 Task: Forward email as attachment with the signature Anthony Hernandez with the subject Networking opportunity from softage.1@softage.net to softage.6@softage.net with the message Can you provide an update on the status of the IT system upgrade project?
Action: Mouse moved to (814, 65)
Screenshot: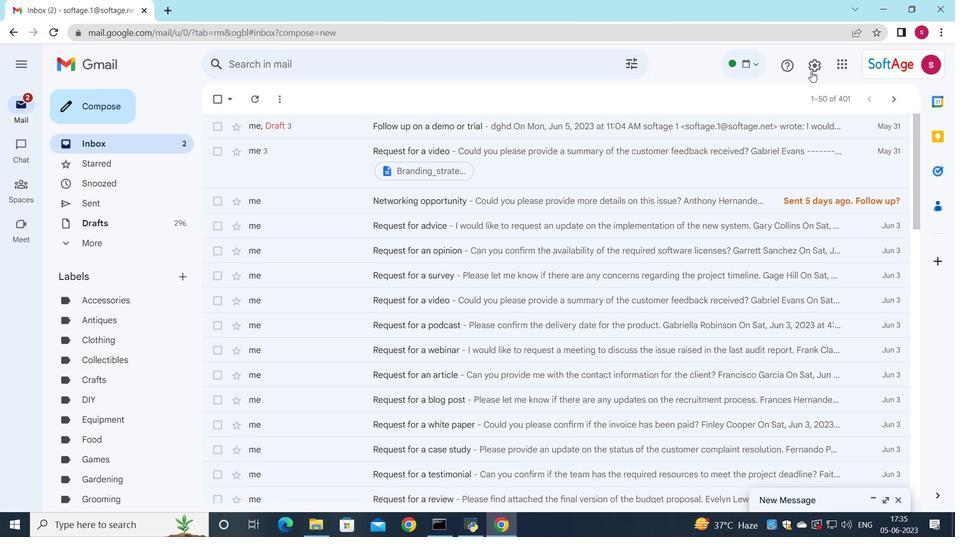 
Action: Mouse pressed left at (814, 65)
Screenshot: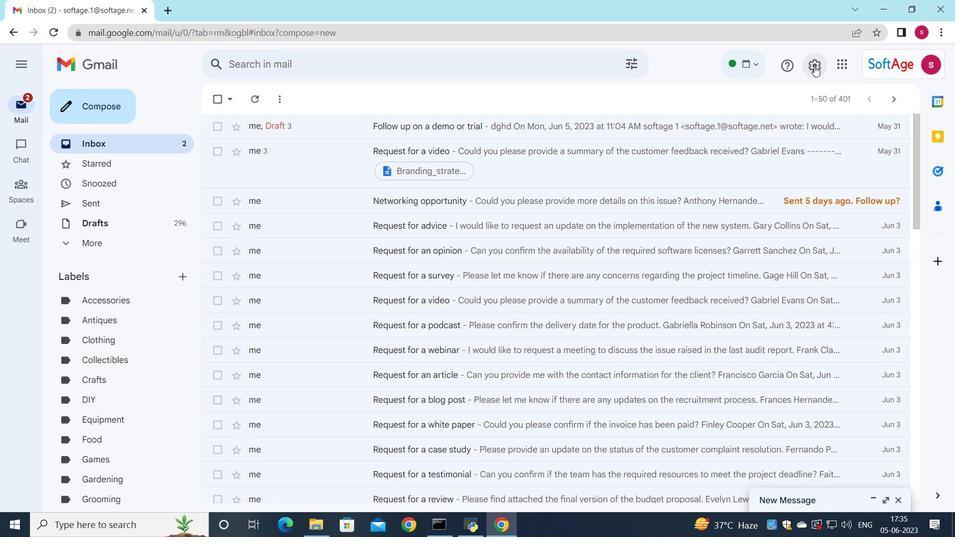 
Action: Mouse moved to (839, 127)
Screenshot: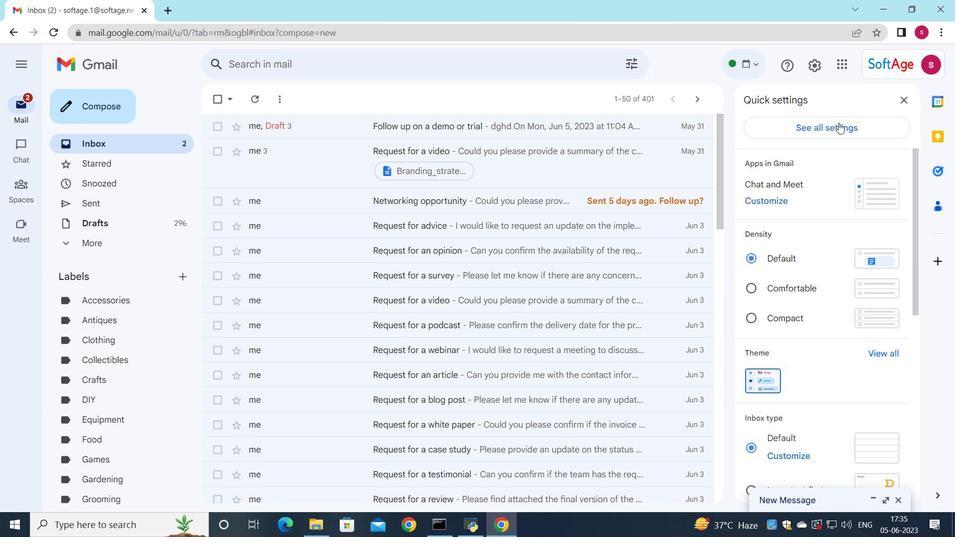 
Action: Mouse pressed left at (839, 127)
Screenshot: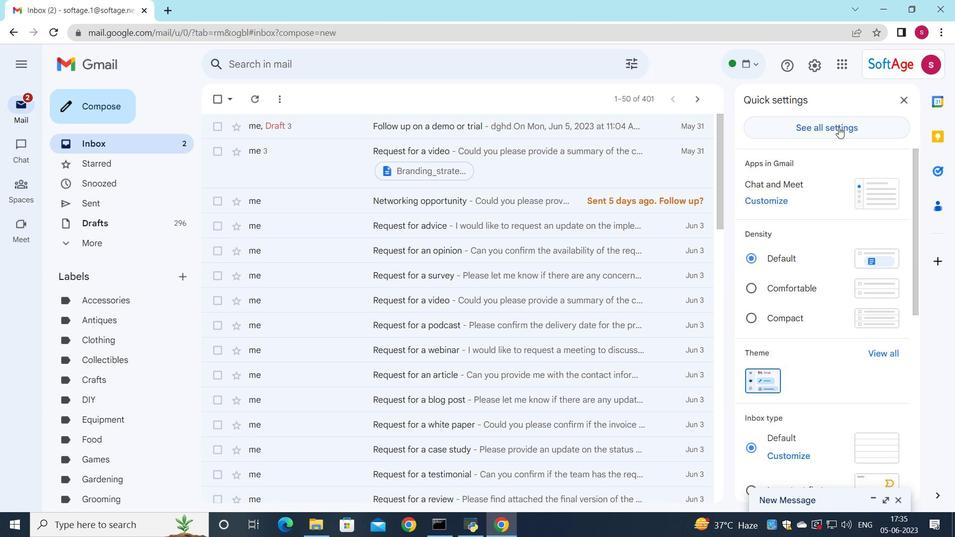 
Action: Mouse moved to (684, 196)
Screenshot: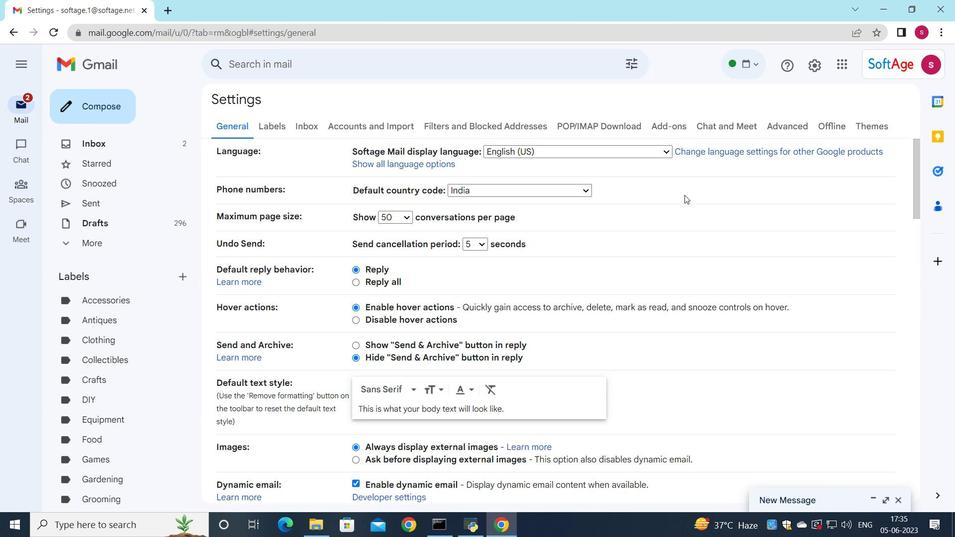 
Action: Mouse scrolled (684, 196) with delta (0, 0)
Screenshot: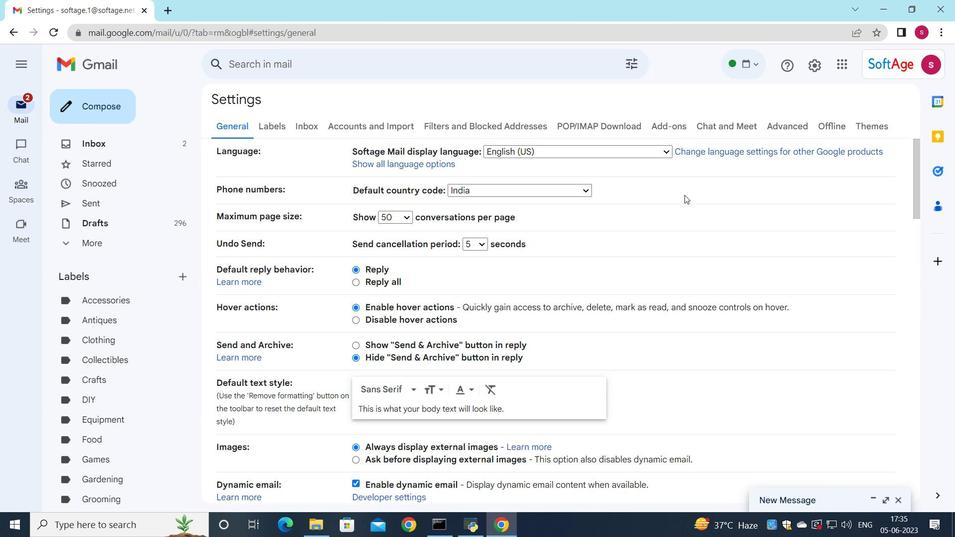 
Action: Mouse moved to (680, 199)
Screenshot: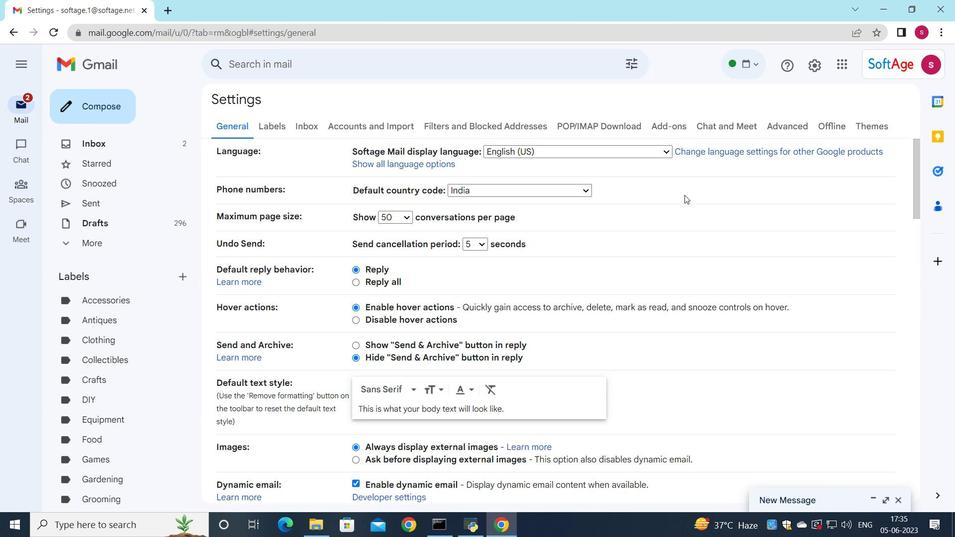 
Action: Mouse scrolled (680, 199) with delta (0, 0)
Screenshot: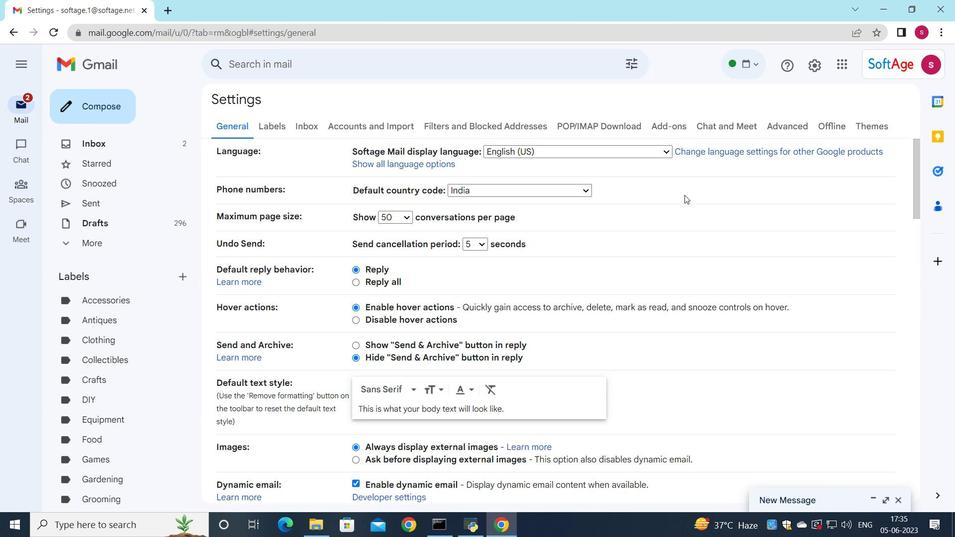
Action: Mouse moved to (677, 202)
Screenshot: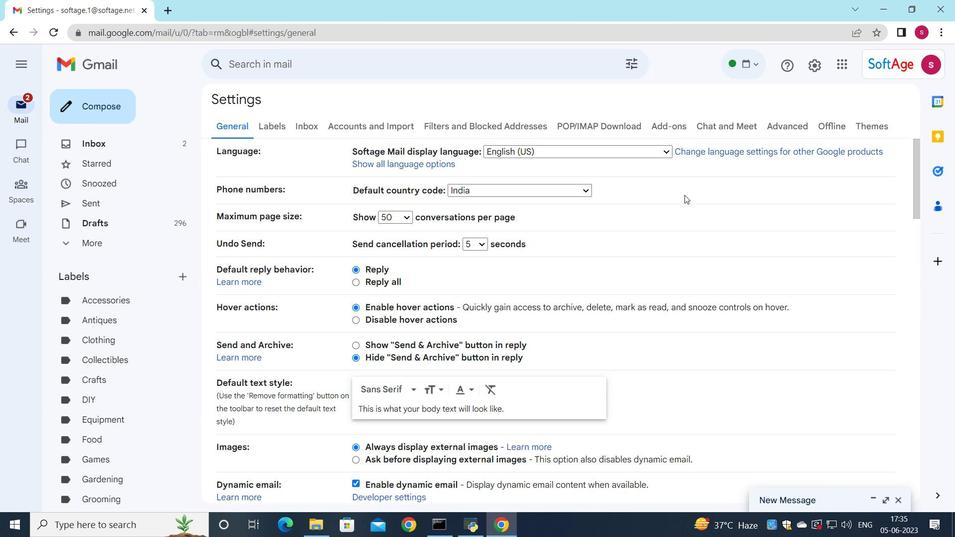 
Action: Mouse scrolled (677, 201) with delta (0, 0)
Screenshot: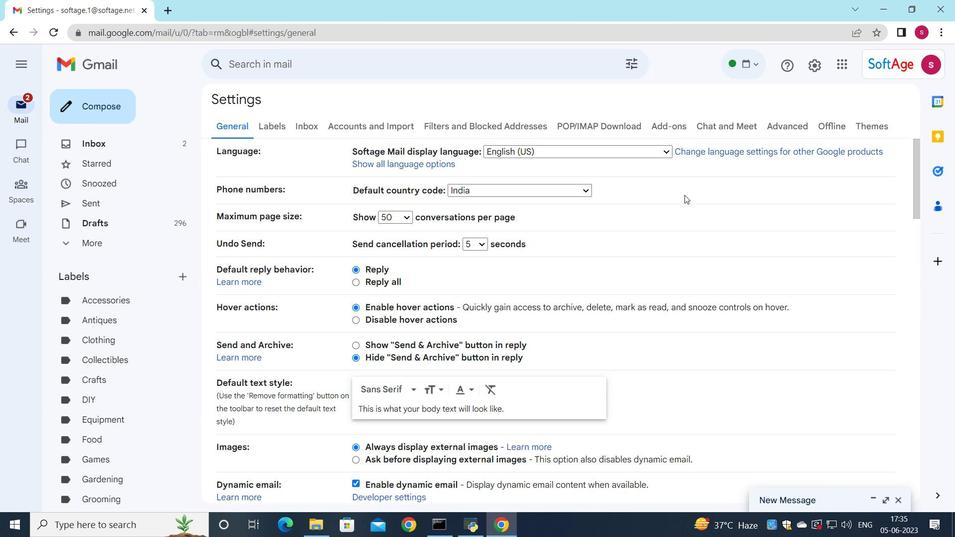 
Action: Mouse moved to (626, 221)
Screenshot: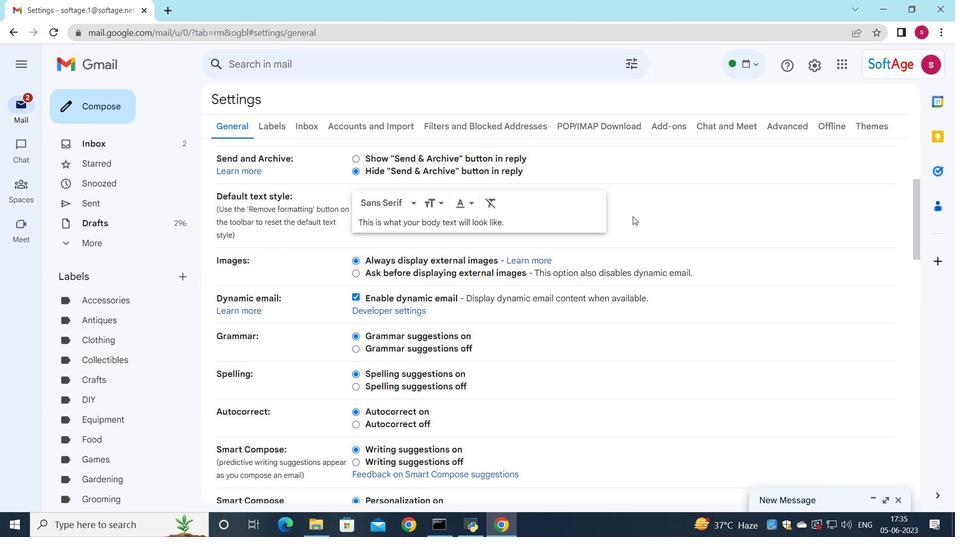 
Action: Mouse scrolled (626, 220) with delta (0, 0)
Screenshot: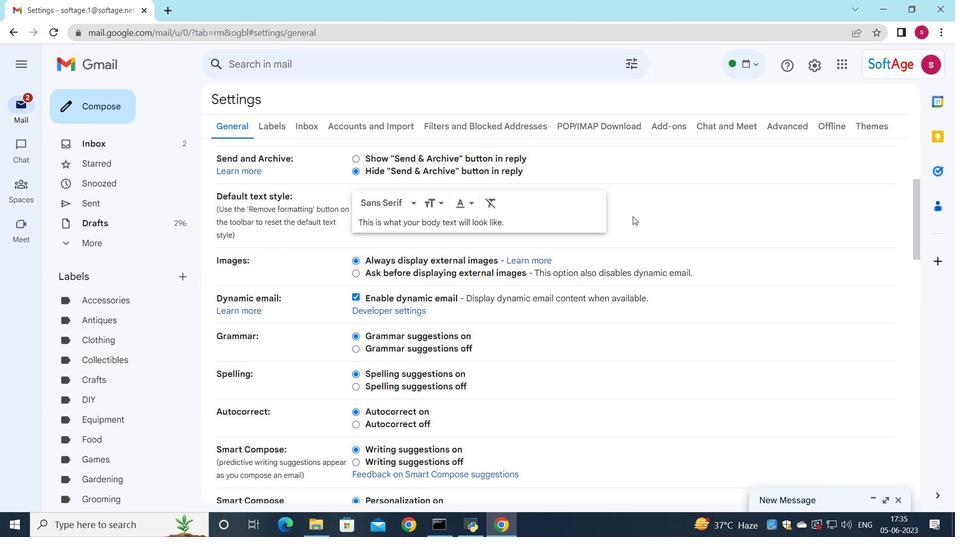 
Action: Mouse scrolled (626, 220) with delta (0, 0)
Screenshot: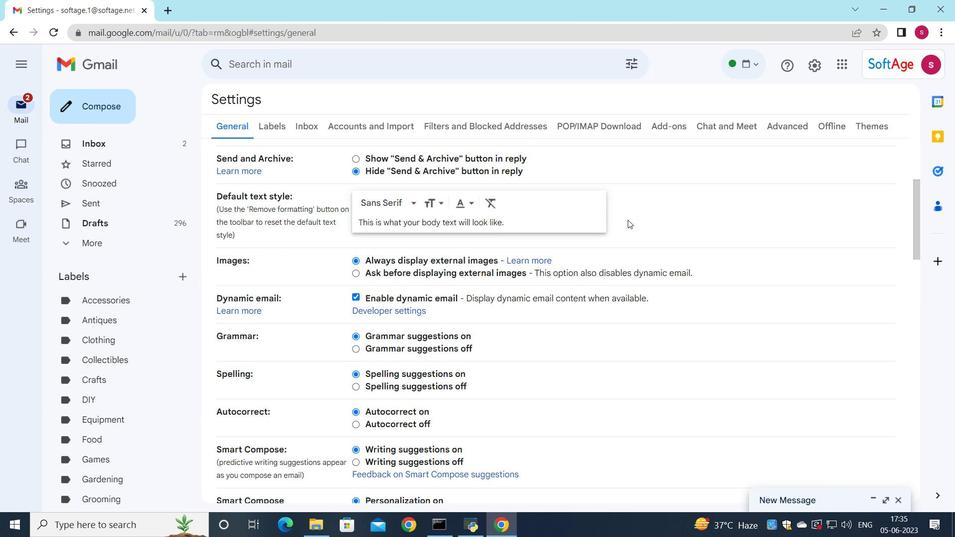 
Action: Mouse scrolled (626, 220) with delta (0, 0)
Screenshot: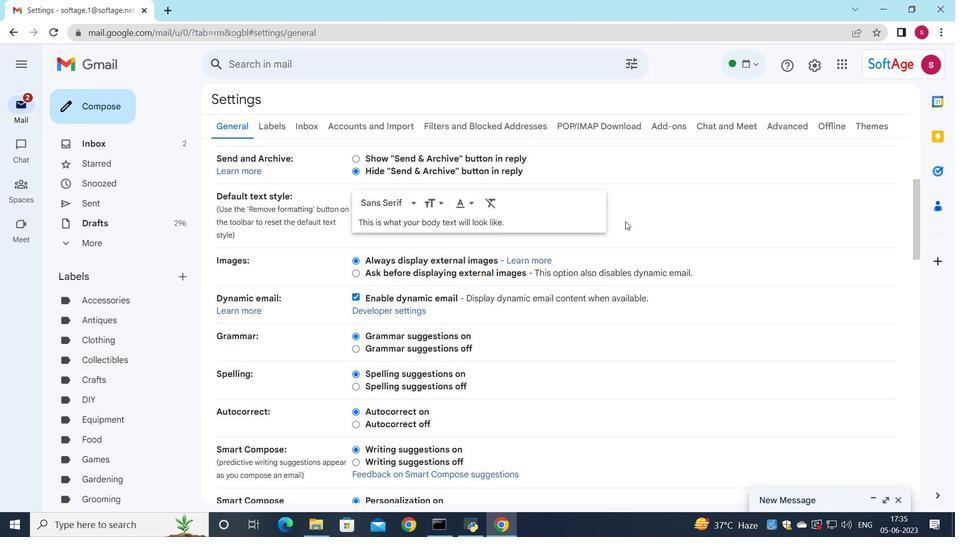 
Action: Mouse scrolled (626, 220) with delta (0, 0)
Screenshot: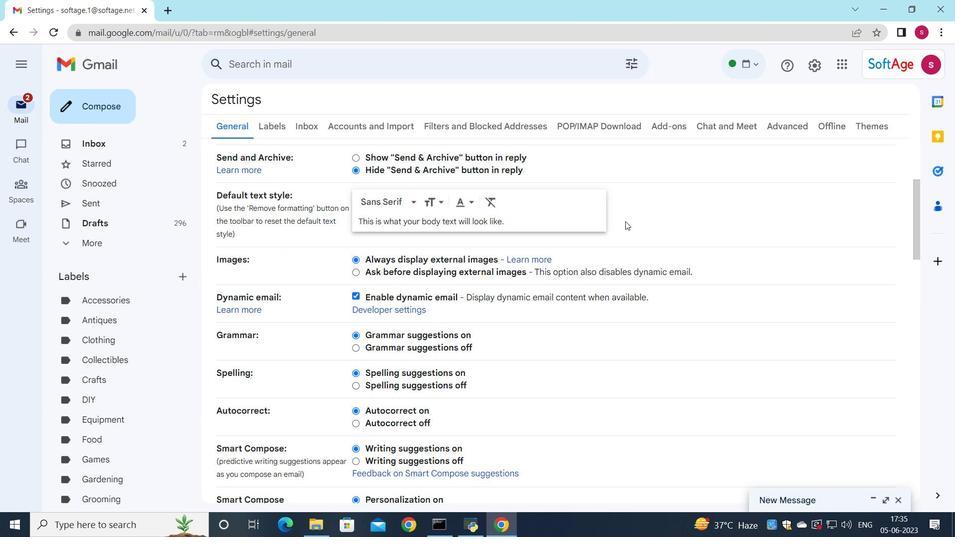 
Action: Mouse moved to (515, 251)
Screenshot: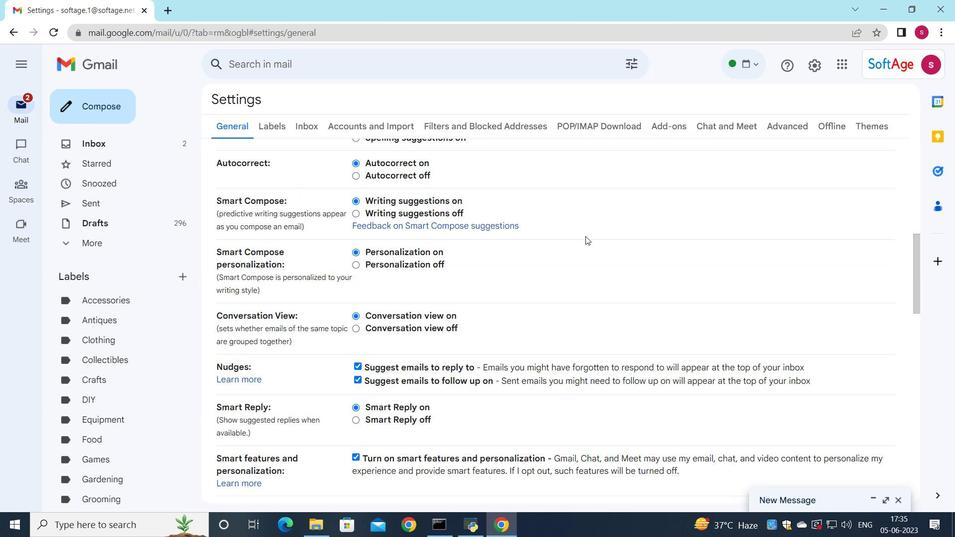 
Action: Mouse scrolled (515, 251) with delta (0, 0)
Screenshot: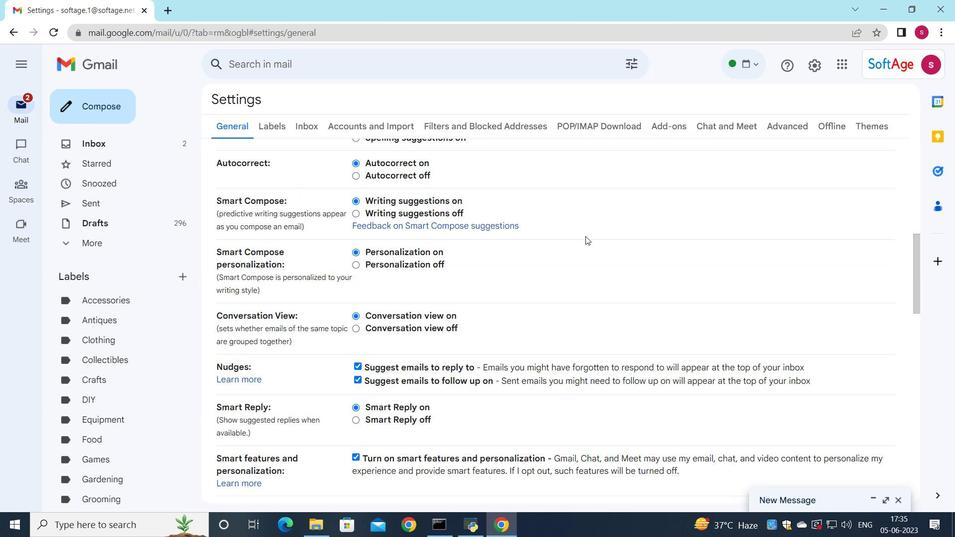 
Action: Mouse moved to (505, 254)
Screenshot: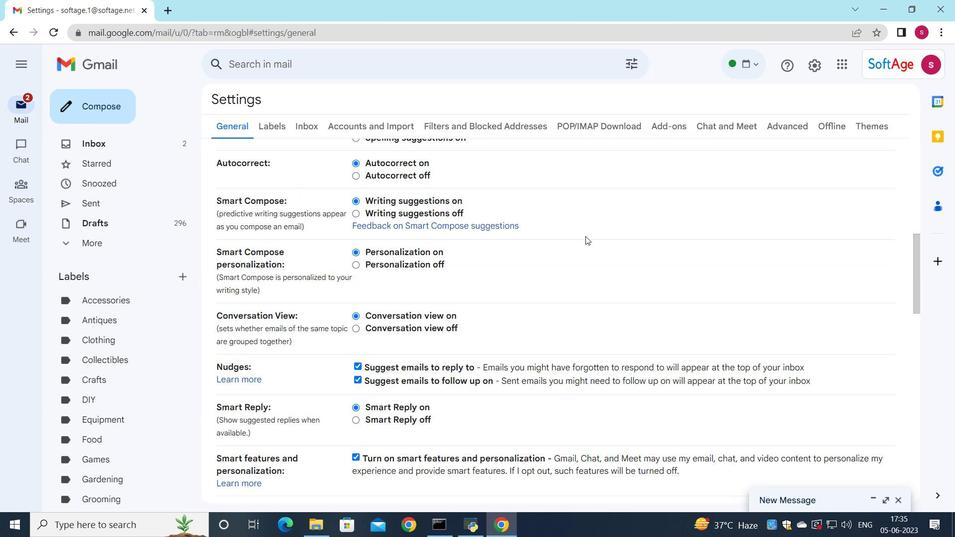 
Action: Mouse scrolled (505, 254) with delta (0, 0)
Screenshot: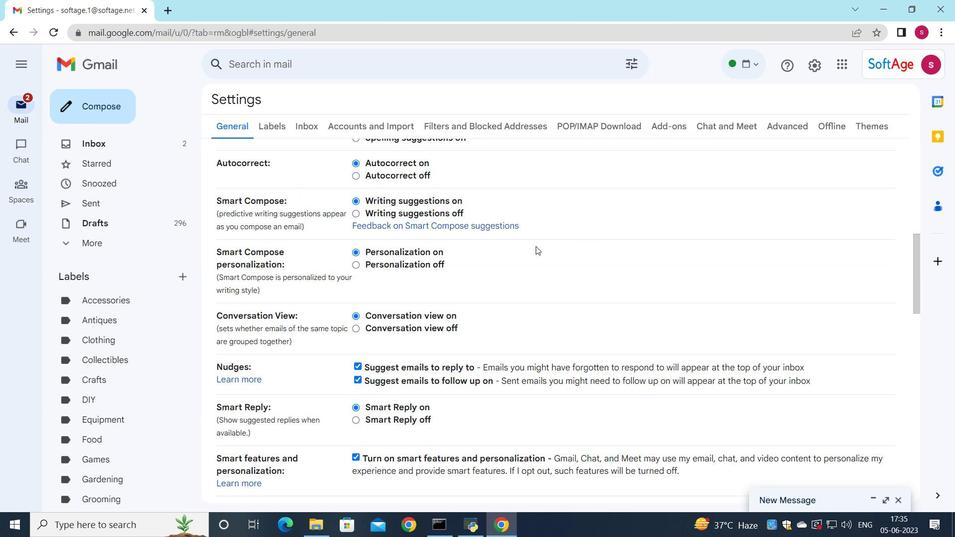 
Action: Mouse moved to (503, 254)
Screenshot: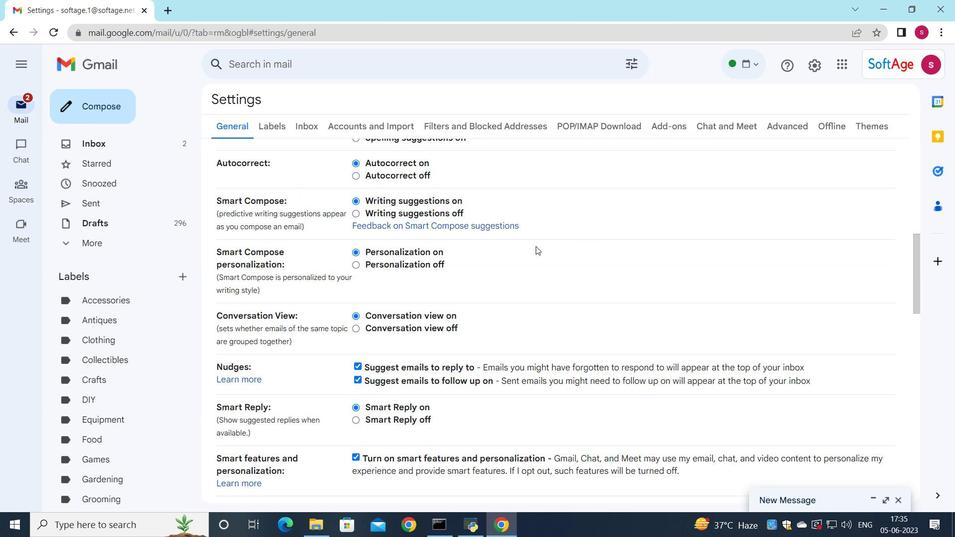 
Action: Mouse scrolled (503, 254) with delta (0, 0)
Screenshot: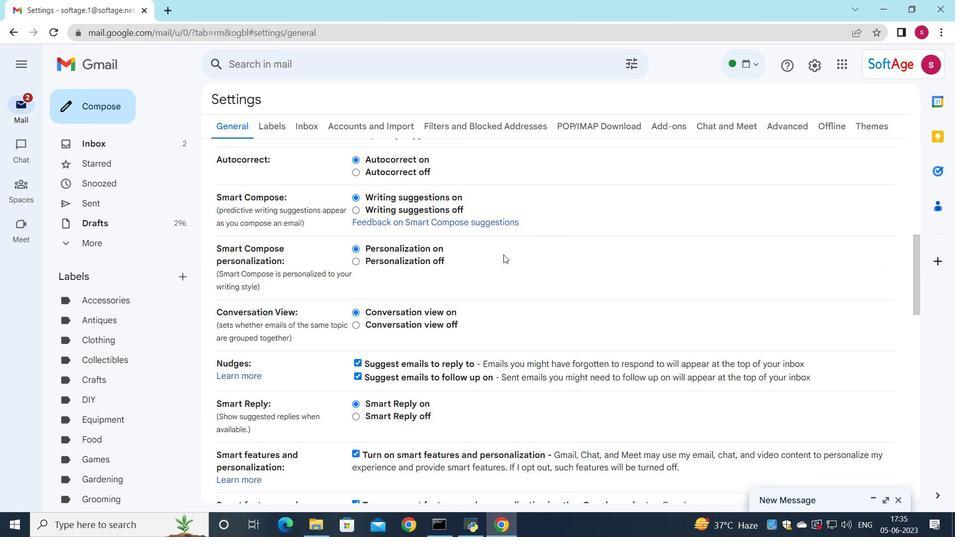 
Action: Mouse scrolled (503, 254) with delta (0, 0)
Screenshot: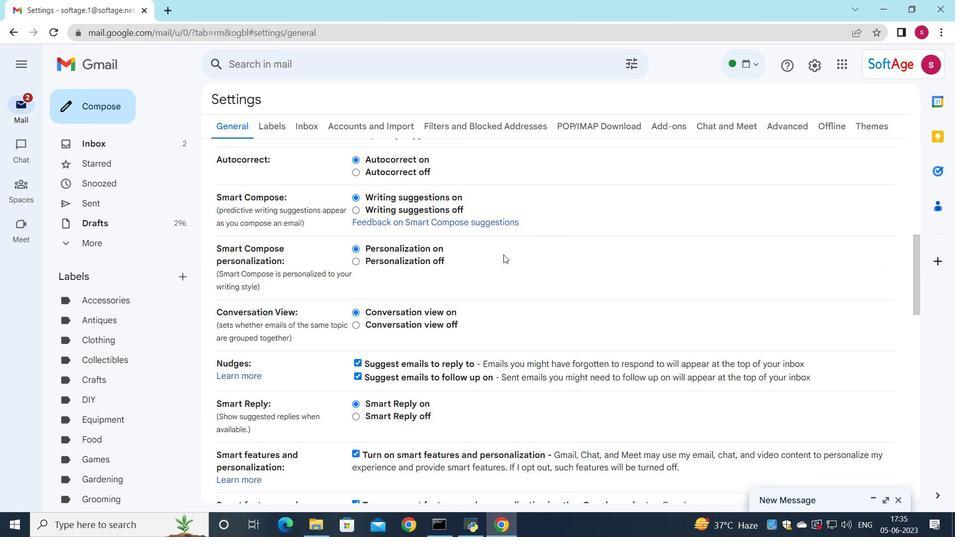 
Action: Mouse scrolled (503, 254) with delta (0, 0)
Screenshot: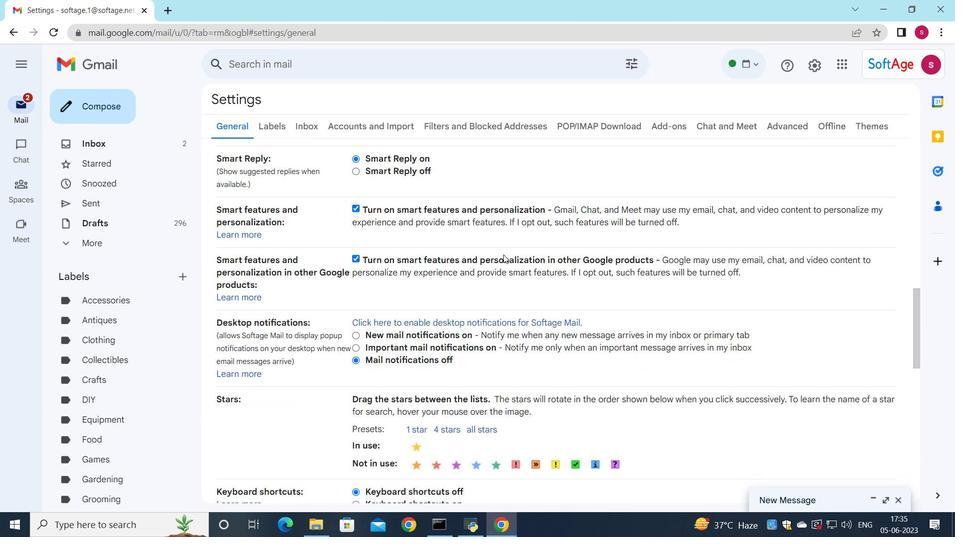 
Action: Mouse scrolled (503, 254) with delta (0, 0)
Screenshot: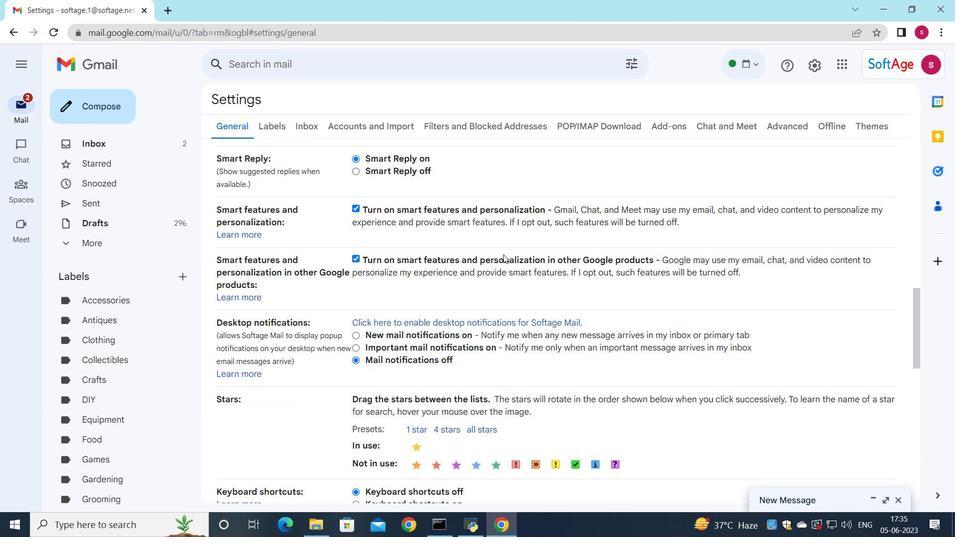 
Action: Mouse scrolled (503, 254) with delta (0, 0)
Screenshot: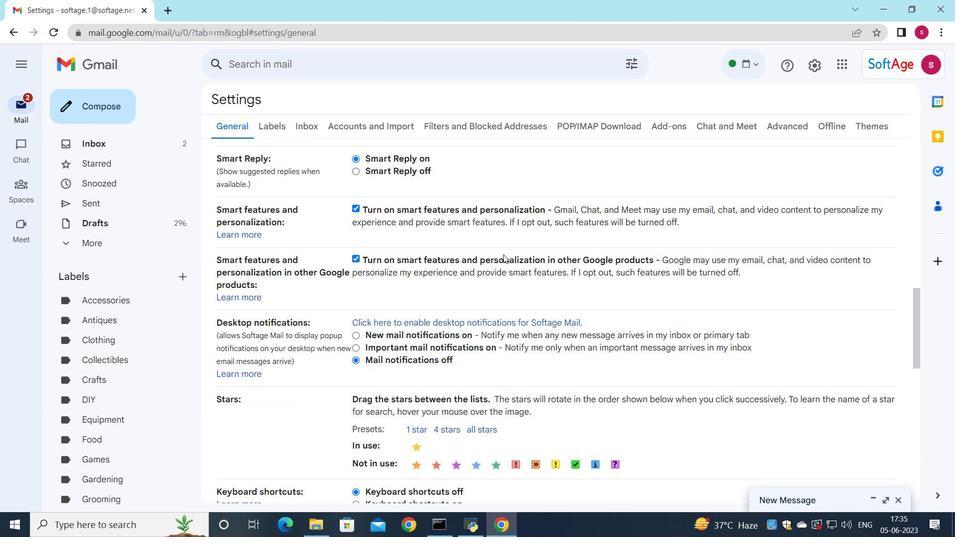 
Action: Mouse scrolled (503, 254) with delta (0, 0)
Screenshot: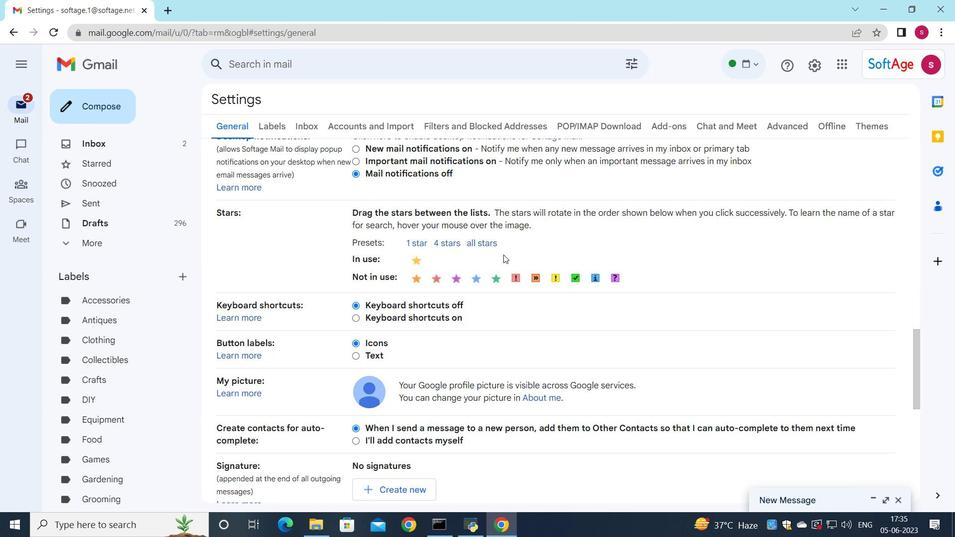 
Action: Mouse scrolled (503, 254) with delta (0, 0)
Screenshot: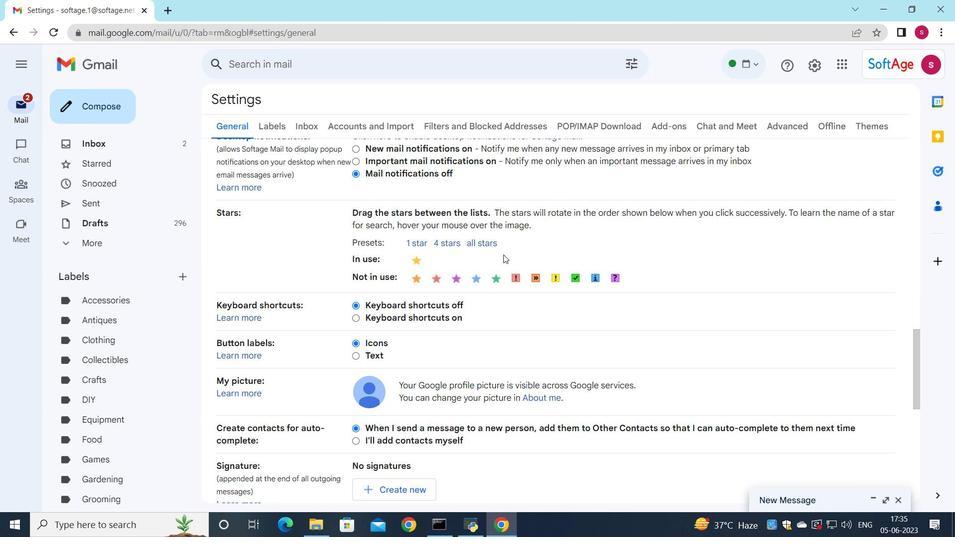 
Action: Mouse scrolled (503, 254) with delta (0, 0)
Screenshot: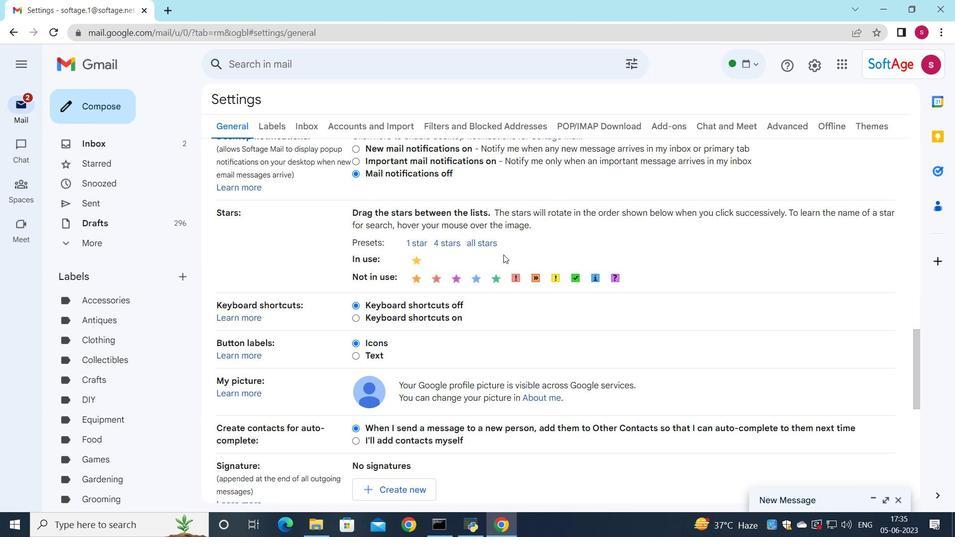 
Action: Mouse moved to (384, 306)
Screenshot: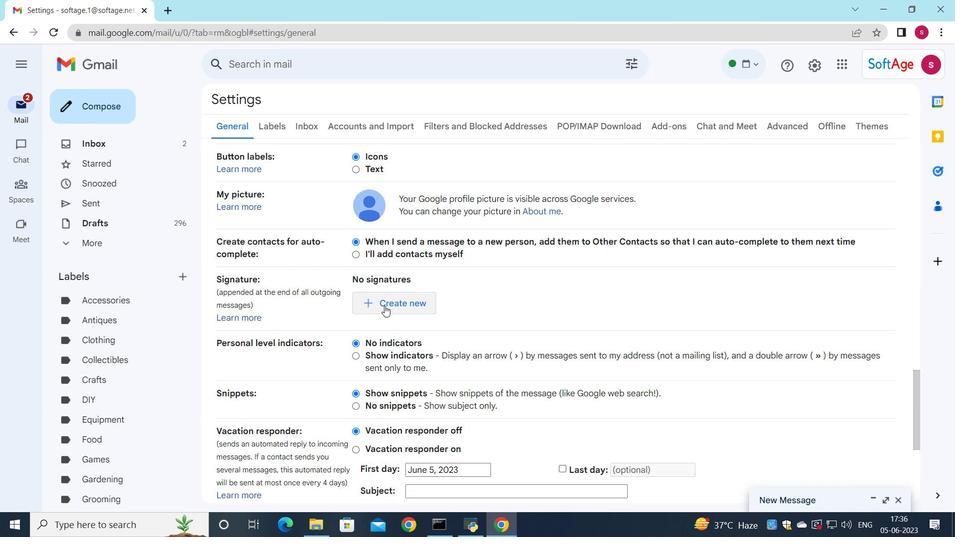 
Action: Mouse pressed left at (384, 306)
Screenshot: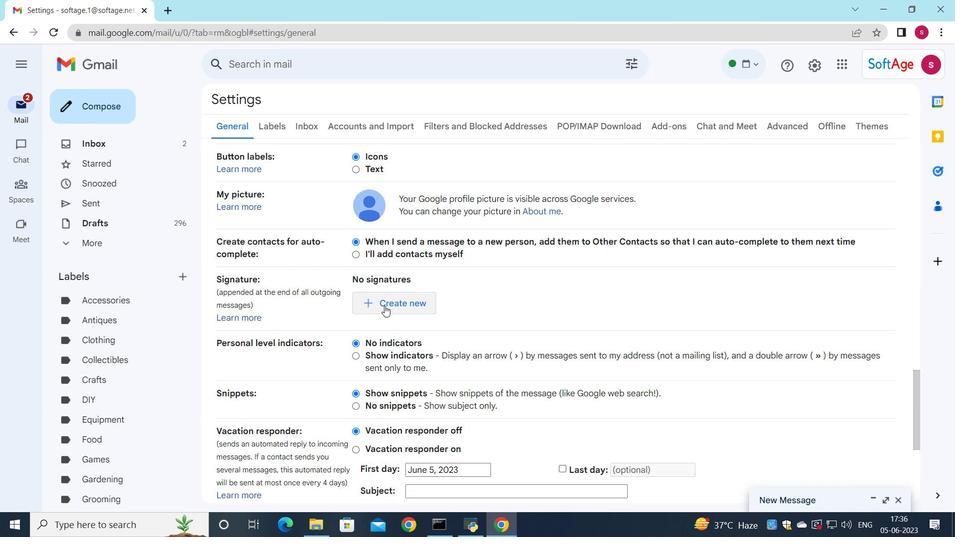 
Action: Mouse moved to (490, 232)
Screenshot: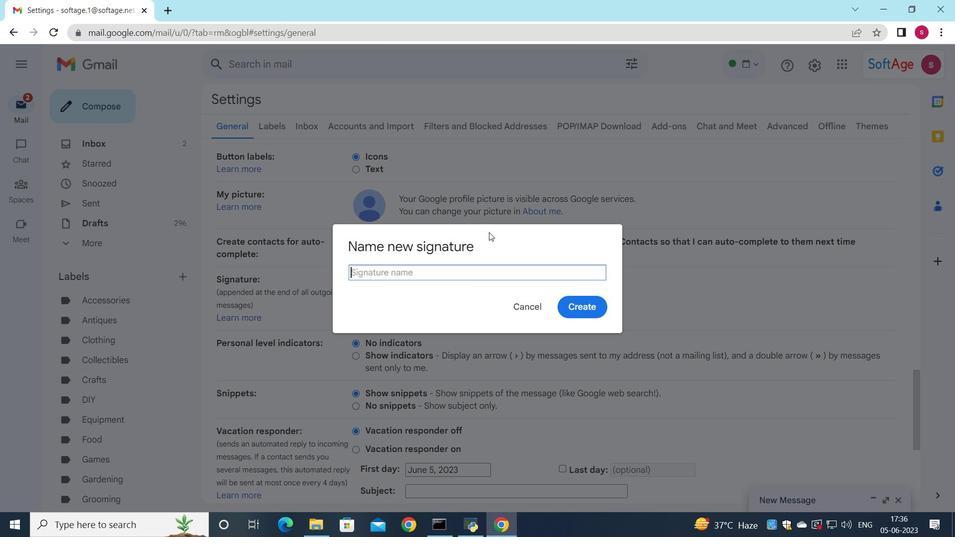 
Action: Key pressed <Key.shift>Anthony<Key.space><Key.shift>Hernandez
Screenshot: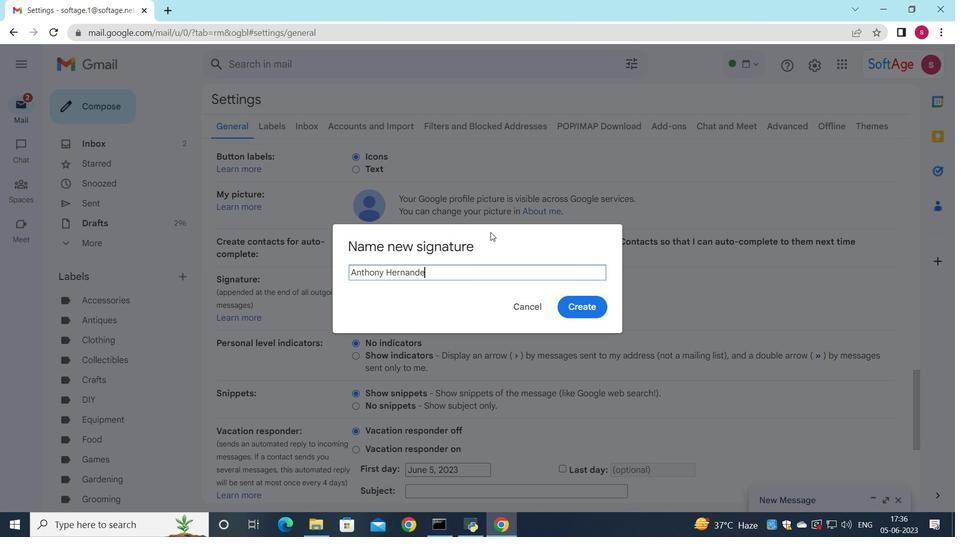 
Action: Mouse moved to (589, 303)
Screenshot: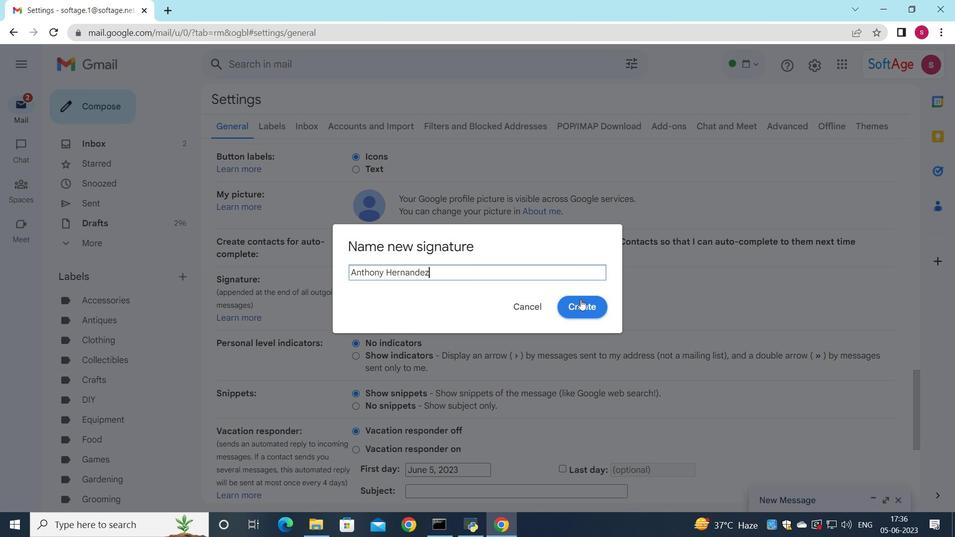 
Action: Mouse pressed left at (589, 303)
Screenshot: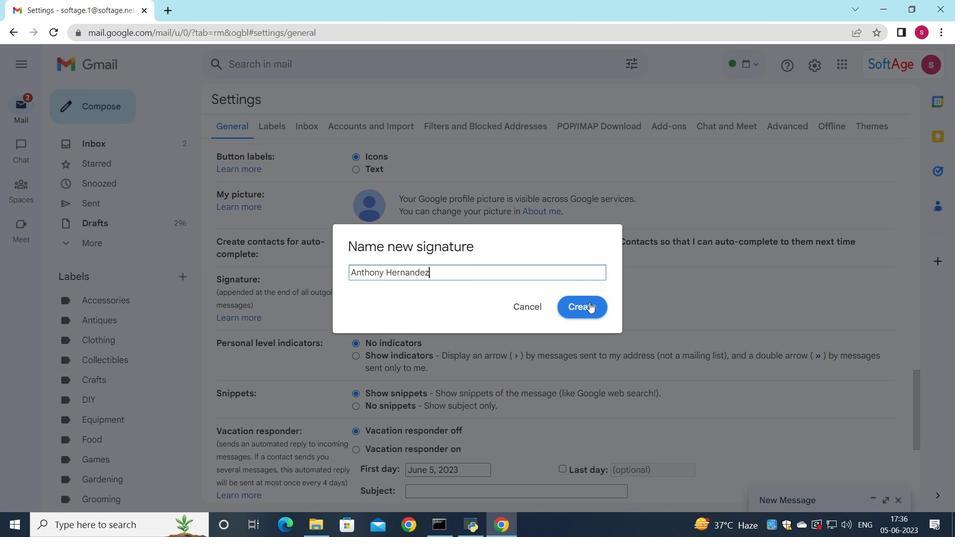 
Action: Mouse moved to (548, 303)
Screenshot: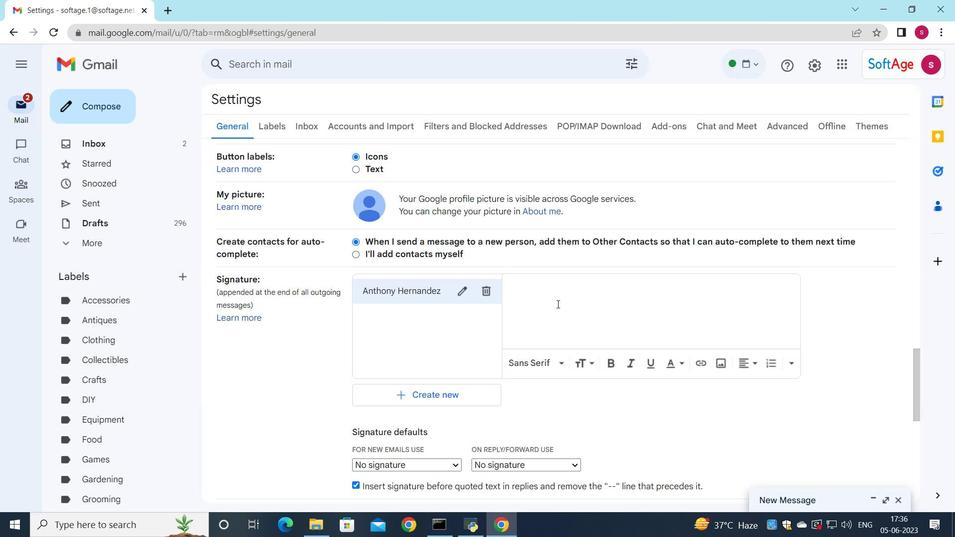 
Action: Mouse pressed left at (548, 303)
Screenshot: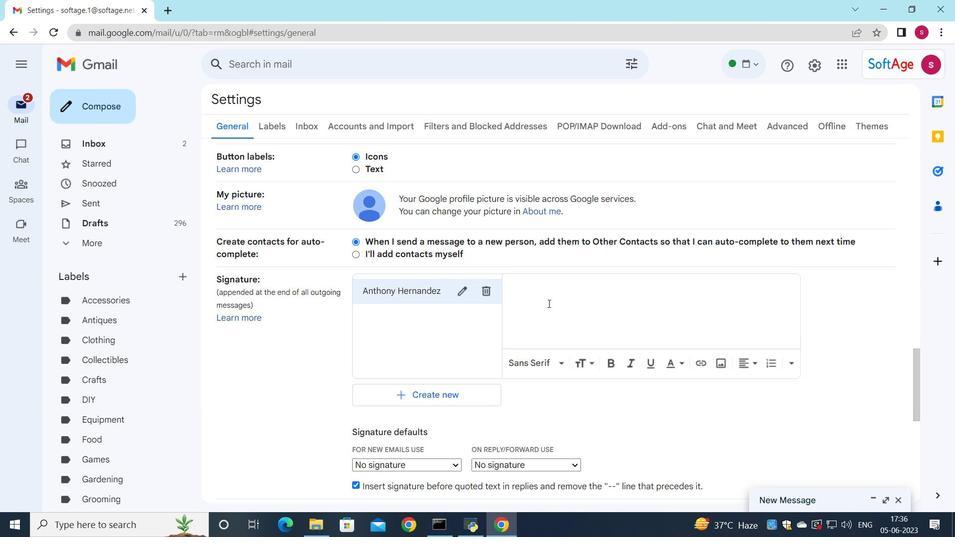 
Action: Key pressed <Key.shift>Anthony<Key.space><Key.shift>Hernandez
Screenshot: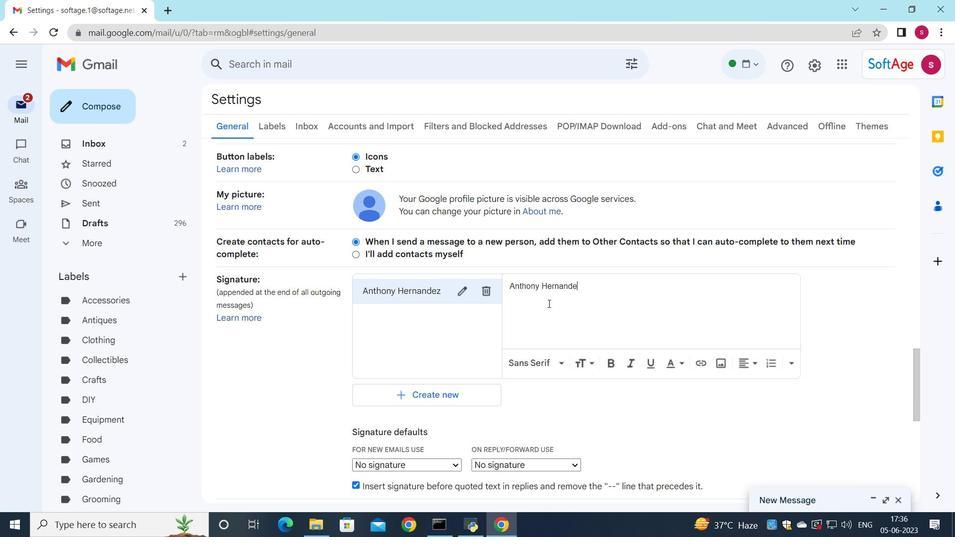 
Action: Mouse moved to (456, 463)
Screenshot: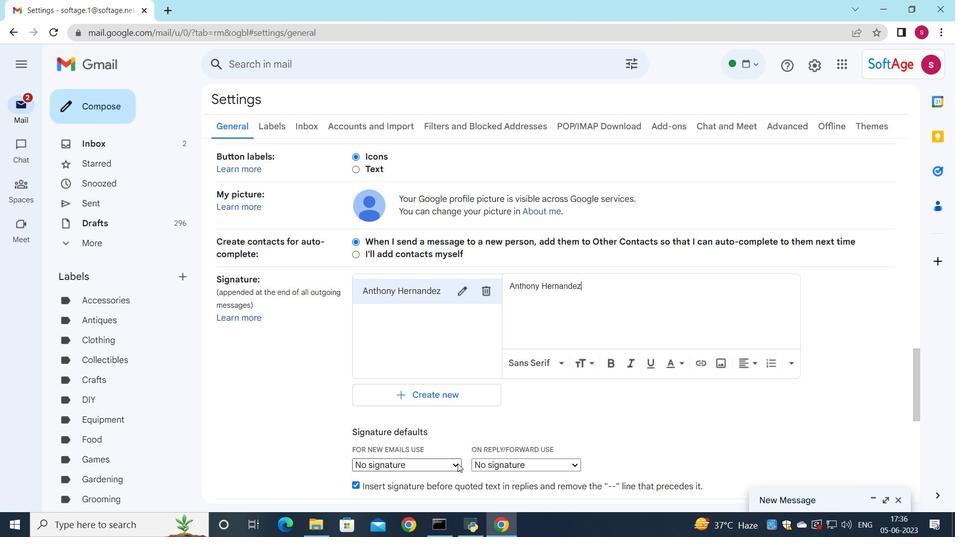 
Action: Mouse pressed left at (456, 463)
Screenshot: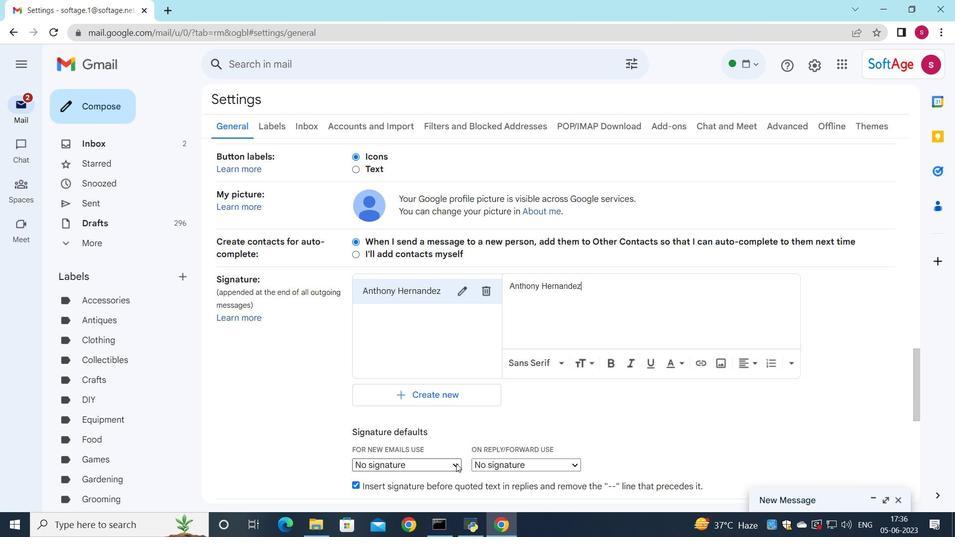 
Action: Mouse moved to (416, 492)
Screenshot: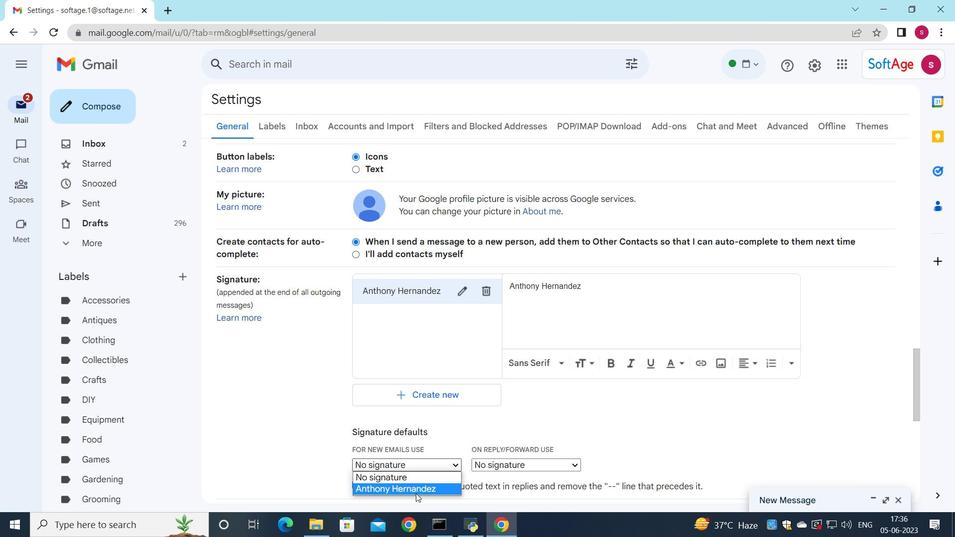 
Action: Mouse pressed left at (416, 492)
Screenshot: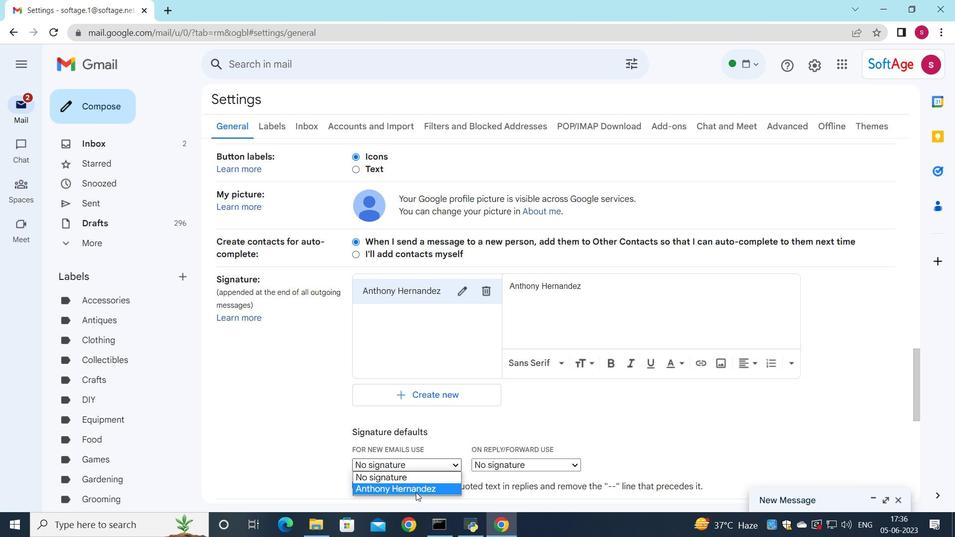 
Action: Mouse moved to (504, 451)
Screenshot: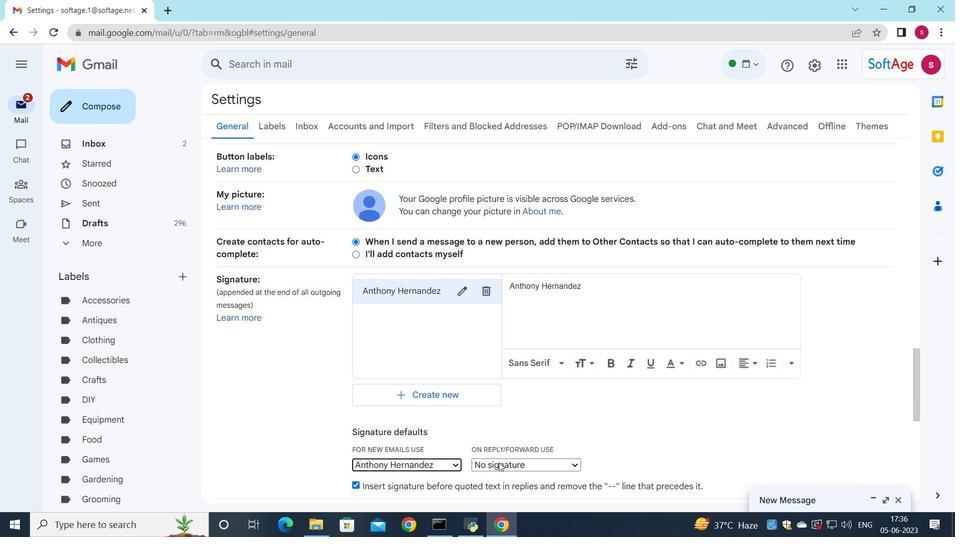 
Action: Mouse pressed left at (504, 451)
Screenshot: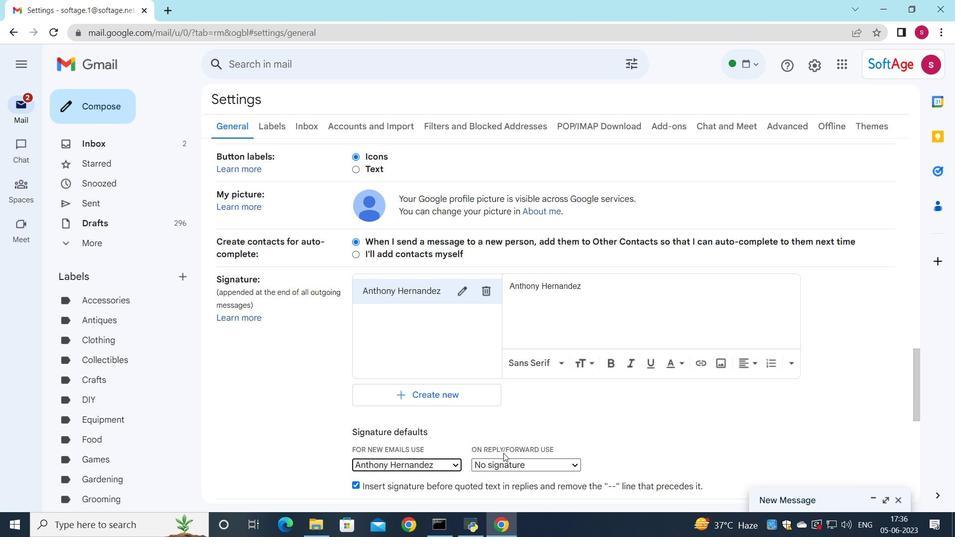 
Action: Mouse moved to (505, 466)
Screenshot: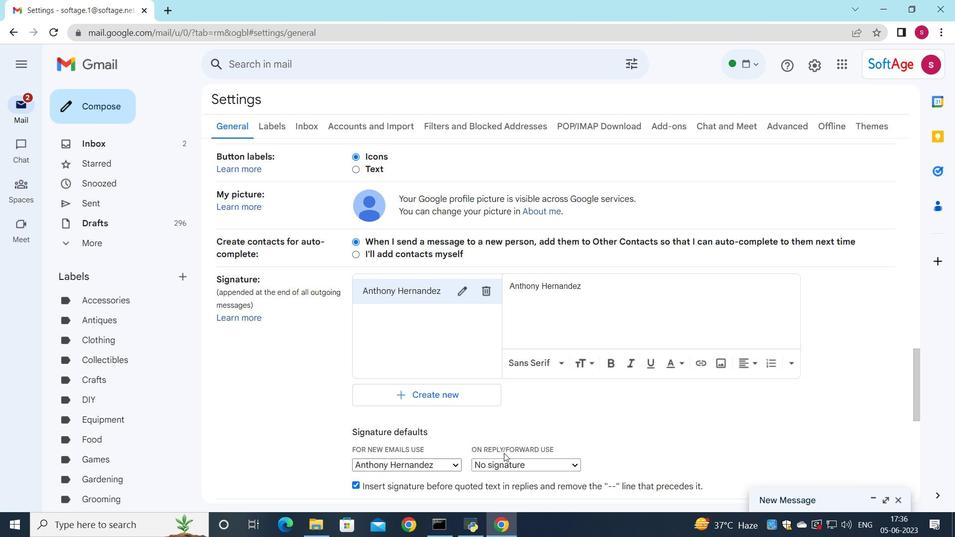
Action: Mouse pressed left at (505, 466)
Screenshot: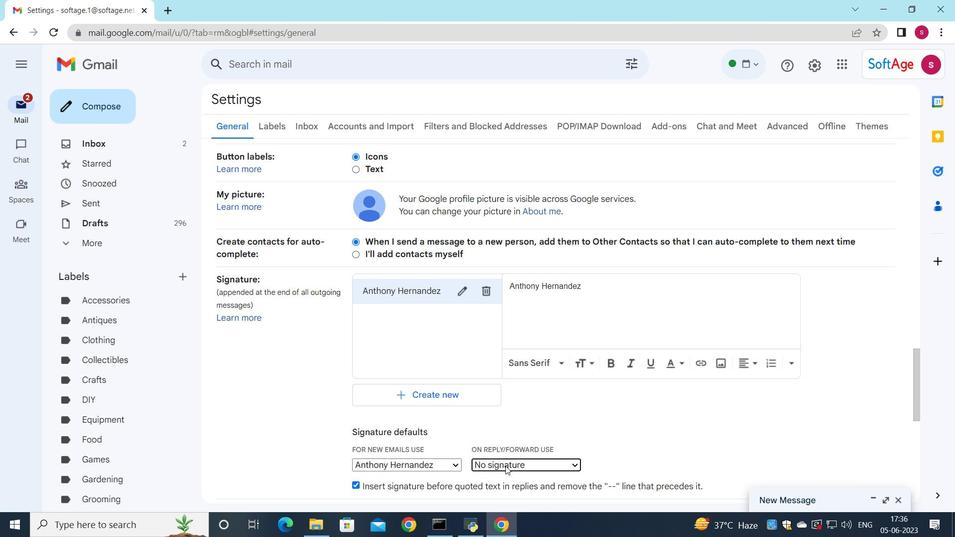 
Action: Mouse moved to (506, 485)
Screenshot: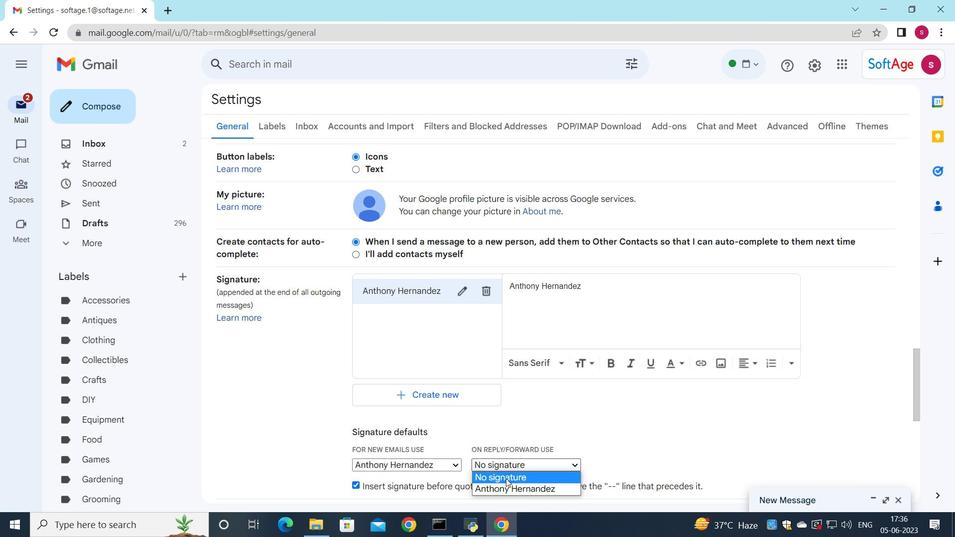 
Action: Mouse pressed left at (506, 485)
Screenshot: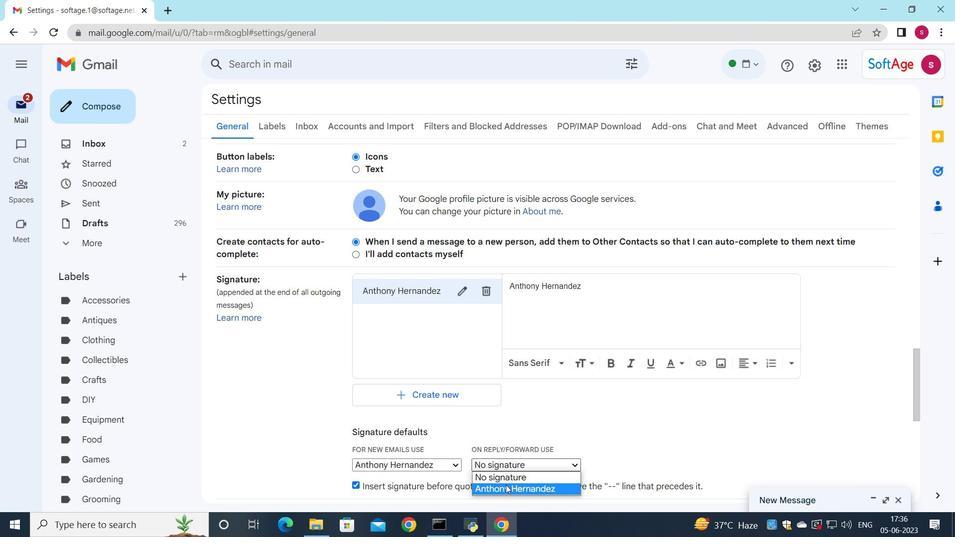 
Action: Mouse moved to (465, 428)
Screenshot: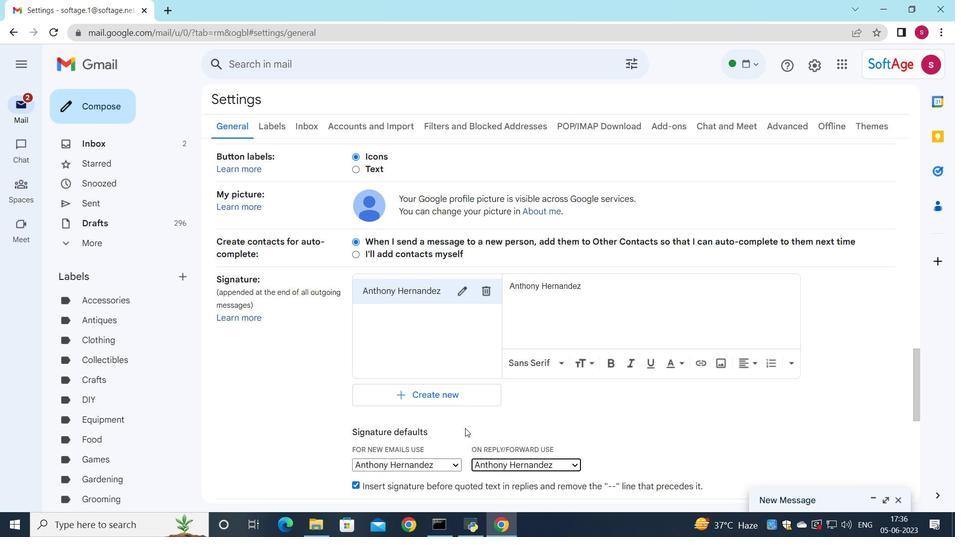 
Action: Mouse scrolled (465, 427) with delta (0, 0)
Screenshot: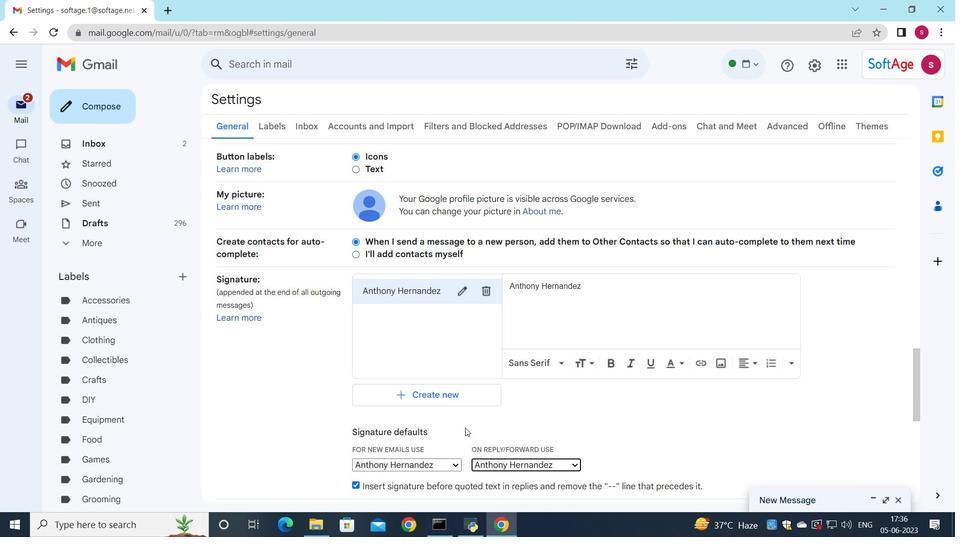 
Action: Mouse scrolled (465, 427) with delta (0, 0)
Screenshot: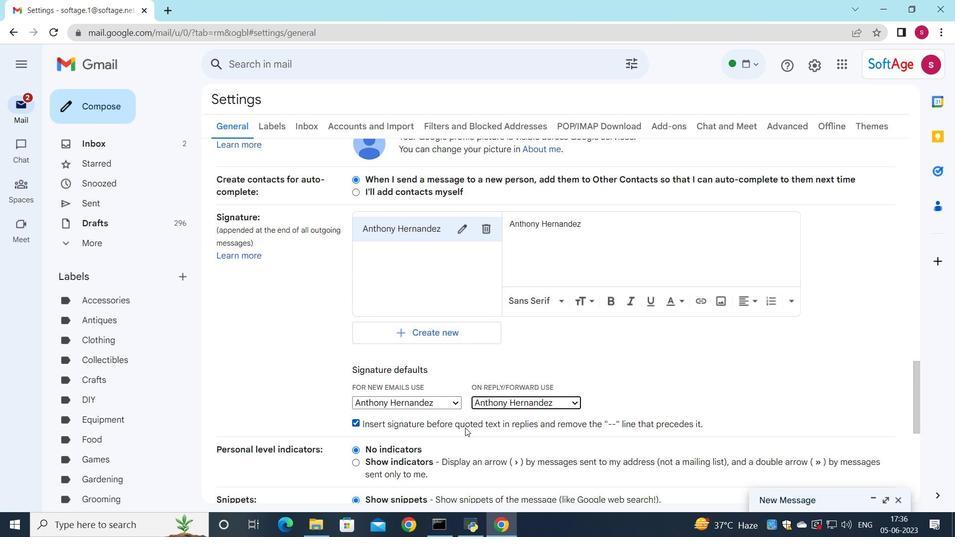 
Action: Mouse scrolled (465, 427) with delta (0, 0)
Screenshot: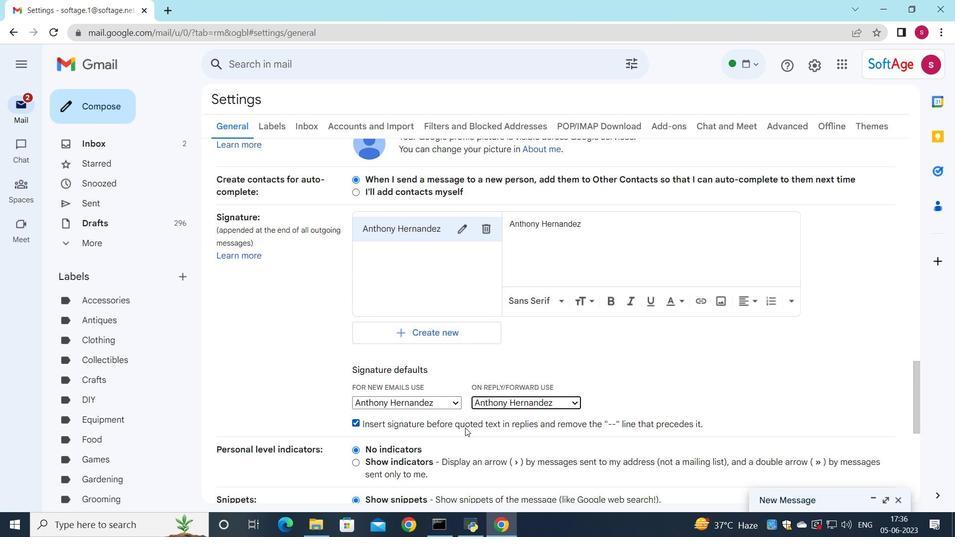 
Action: Mouse scrolled (465, 427) with delta (0, 0)
Screenshot: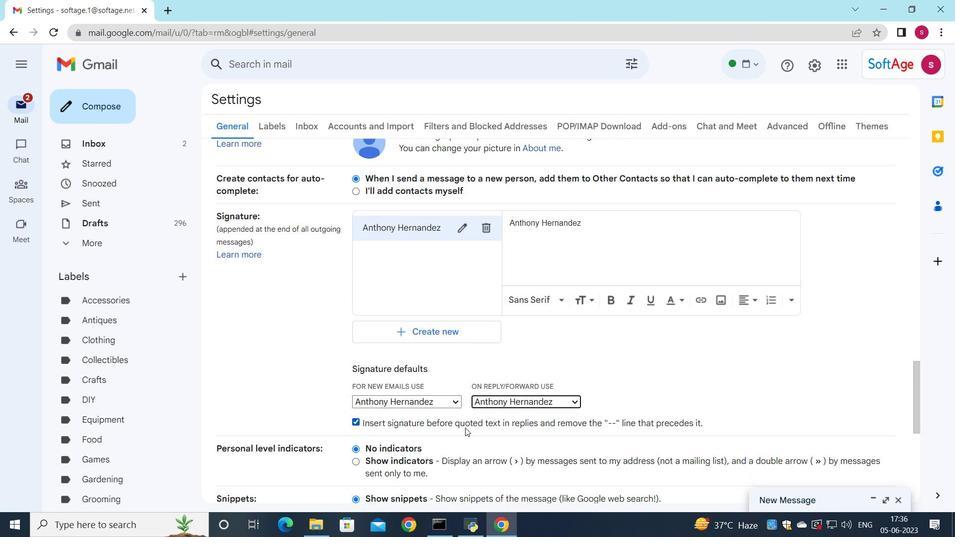 
Action: Mouse scrolled (465, 427) with delta (0, 0)
Screenshot: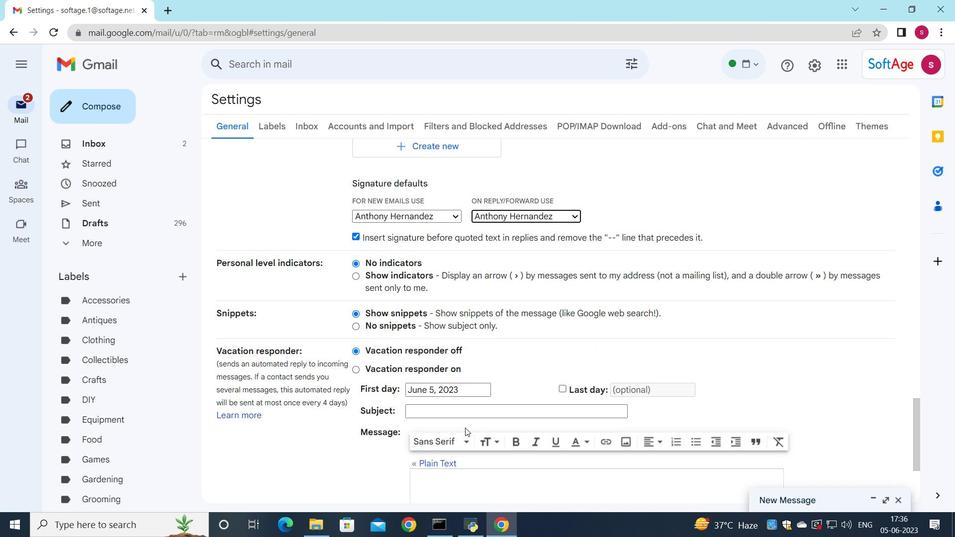
Action: Mouse scrolled (465, 427) with delta (0, 0)
Screenshot: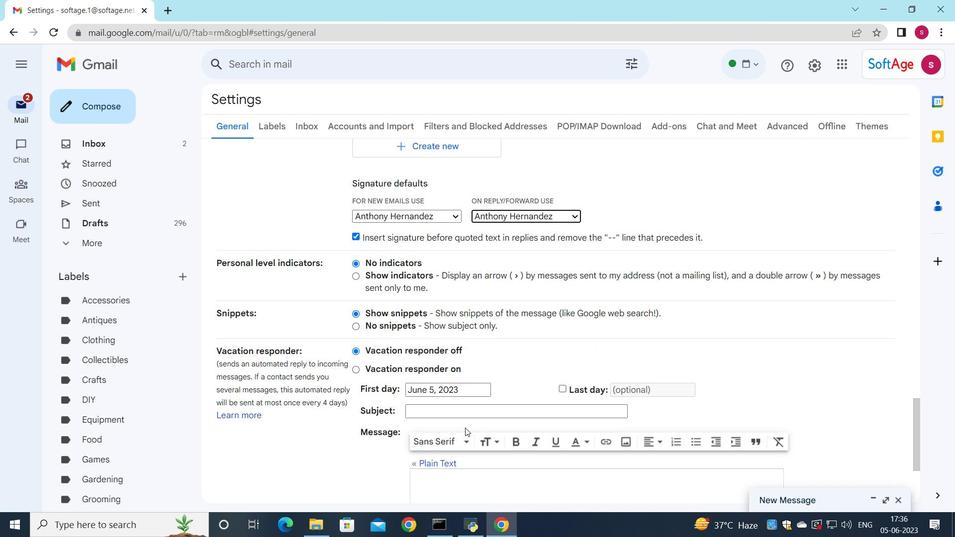 
Action: Mouse moved to (539, 478)
Screenshot: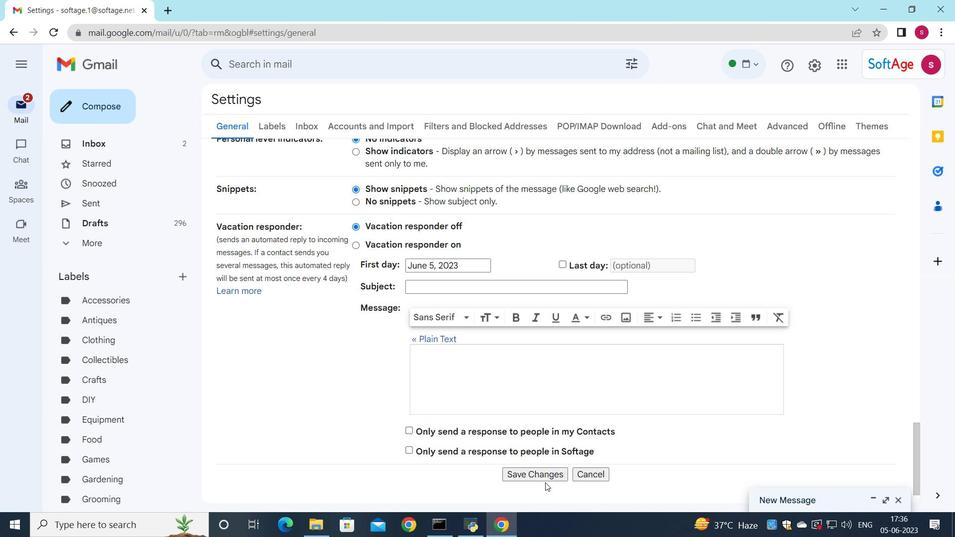 
Action: Mouse pressed left at (539, 478)
Screenshot: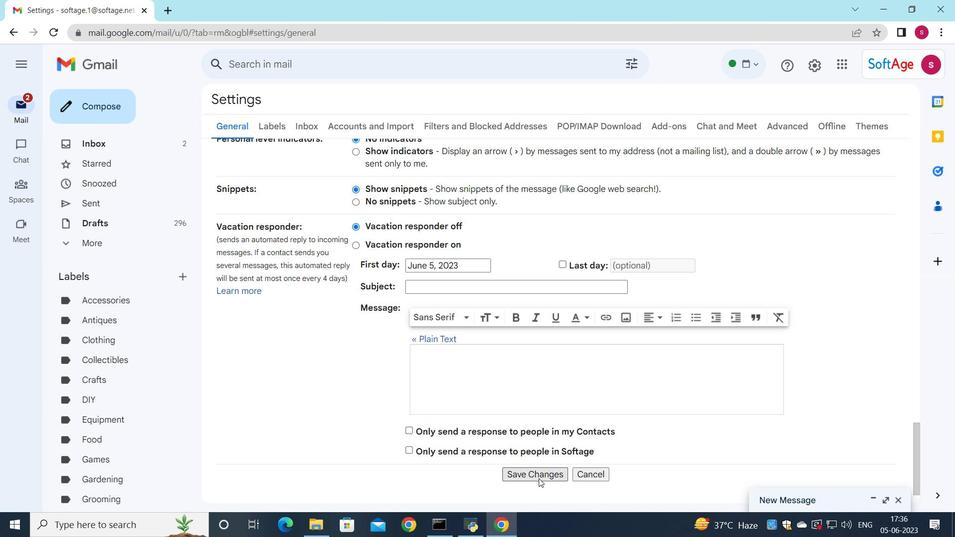 
Action: Mouse moved to (215, 421)
Screenshot: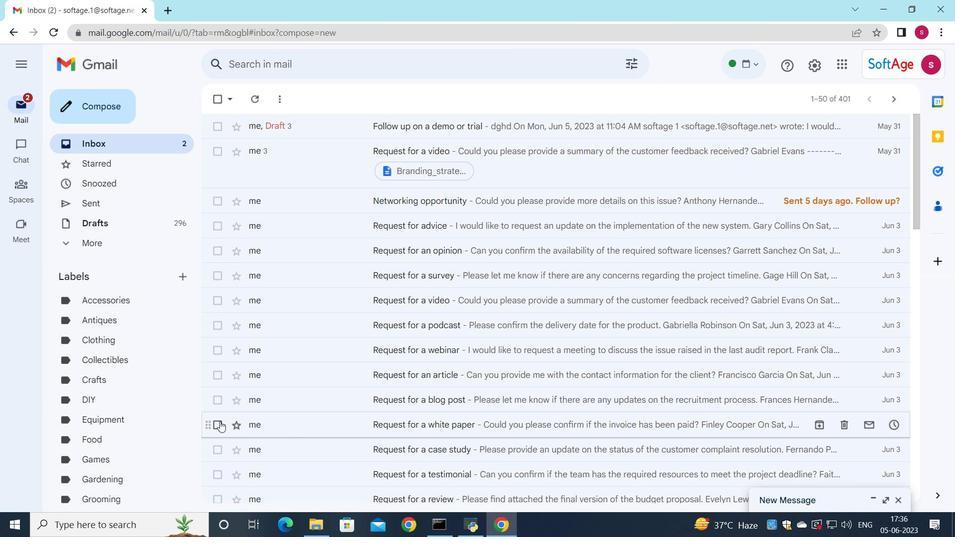 
Action: Mouse pressed left at (215, 421)
Screenshot: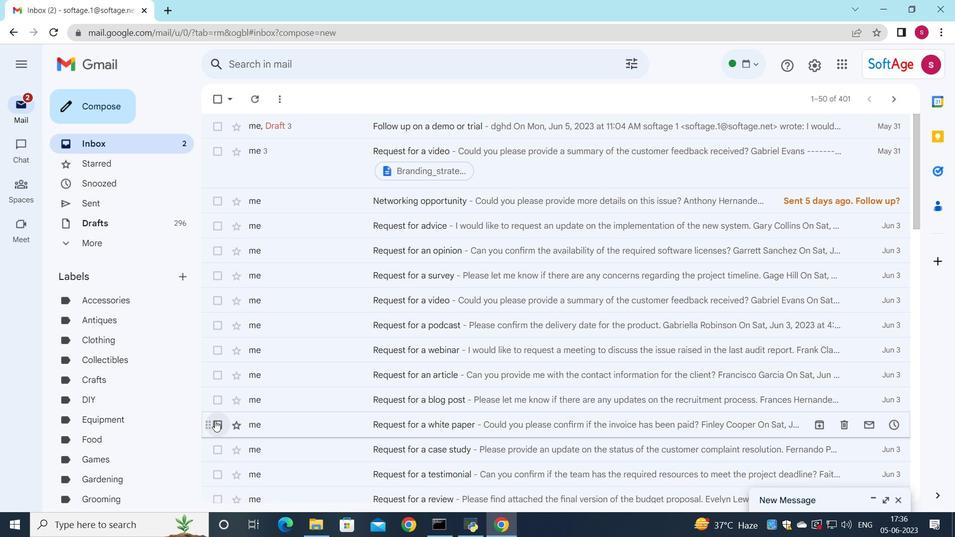 
Action: Mouse moved to (493, 102)
Screenshot: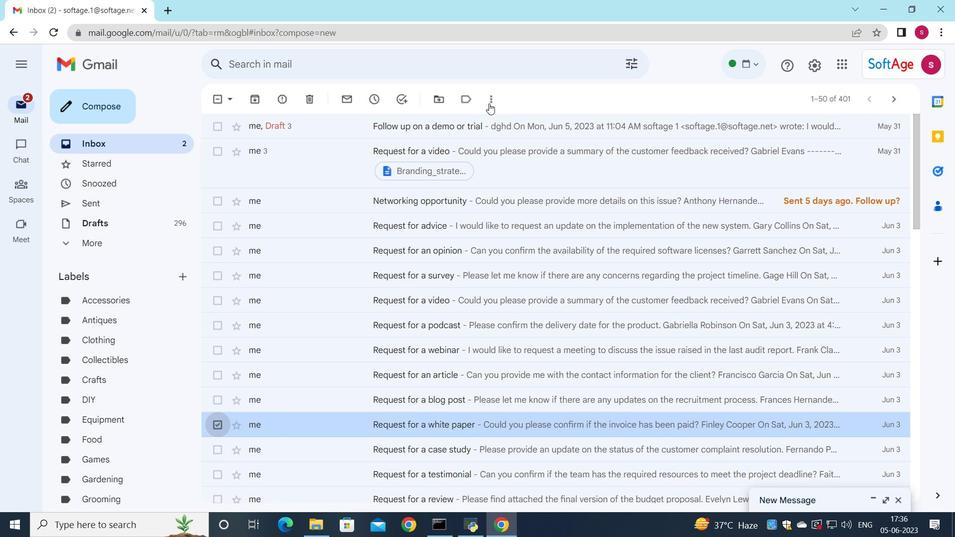 
Action: Mouse pressed left at (493, 102)
Screenshot: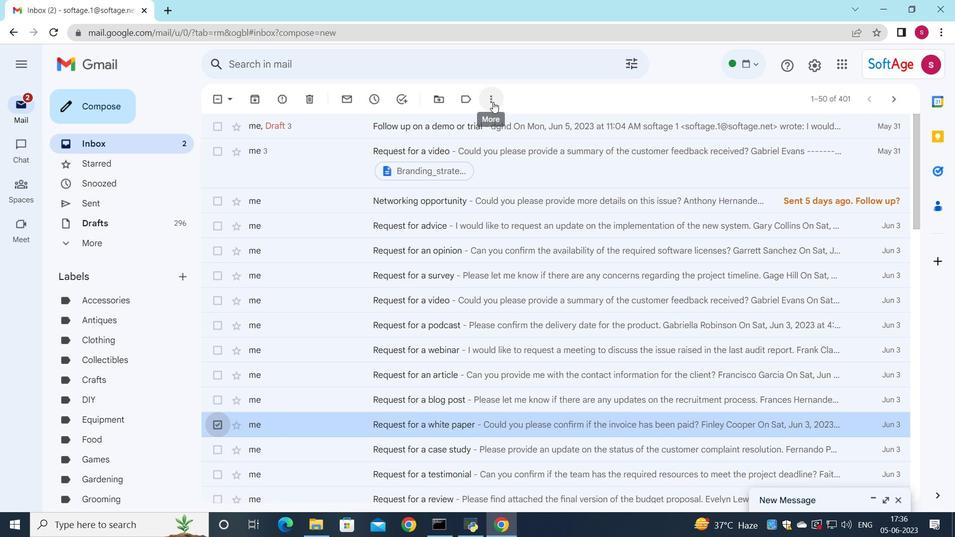 
Action: Mouse moved to (507, 213)
Screenshot: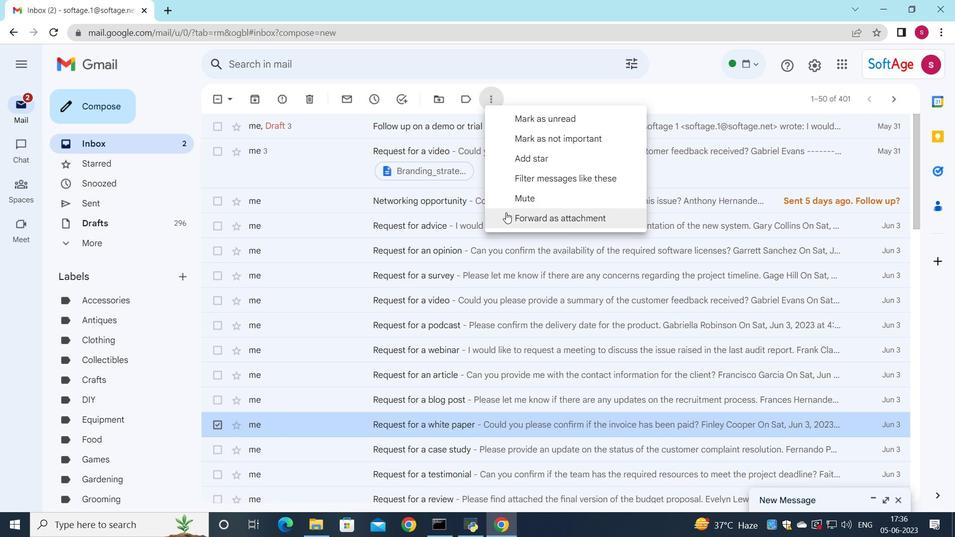 
Action: Mouse pressed left at (507, 213)
Screenshot: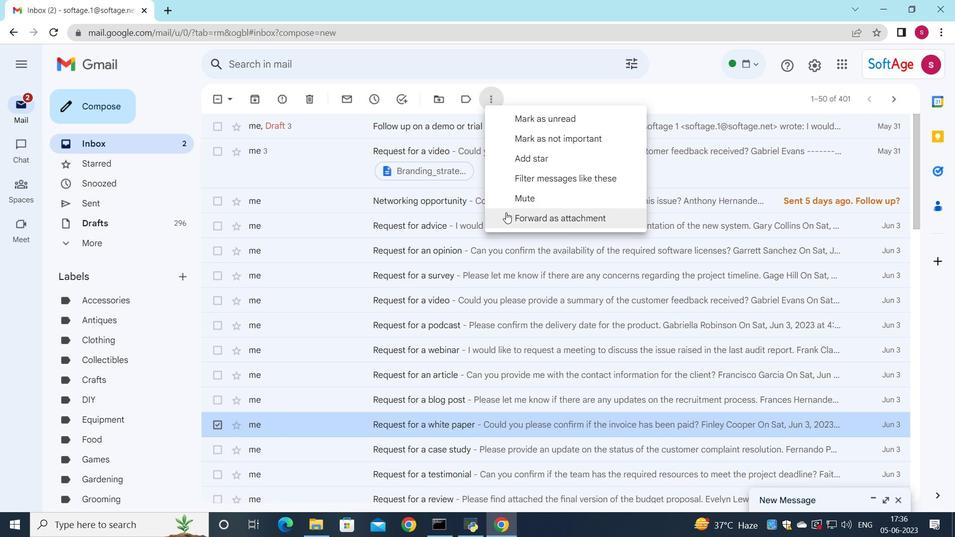 
Action: Mouse moved to (508, 213)
Screenshot: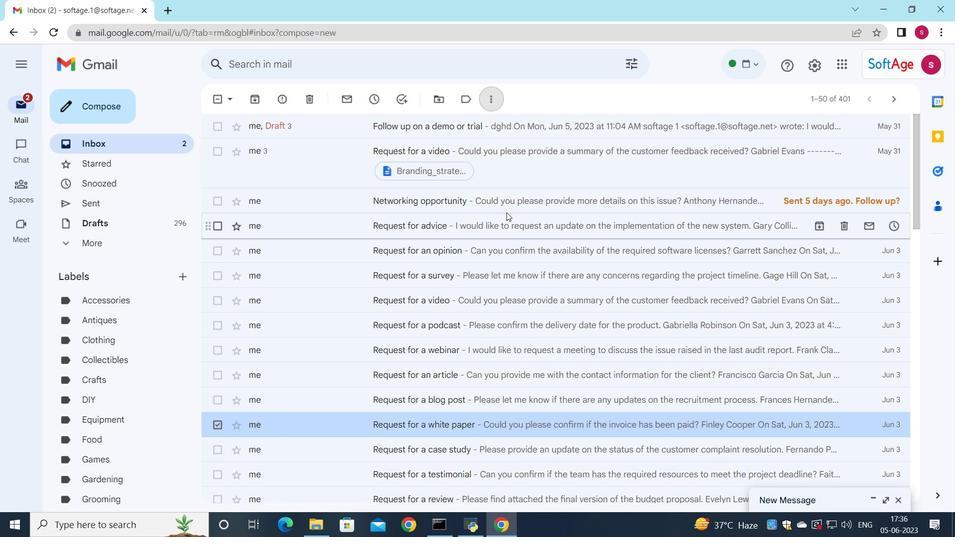 
Action: Key pressed s
Screenshot: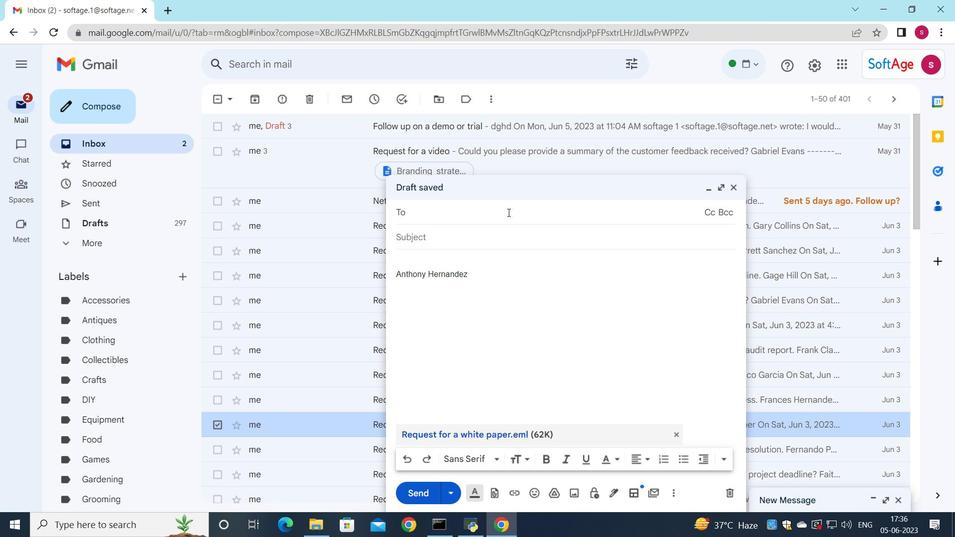 
Action: Mouse moved to (510, 370)
Screenshot: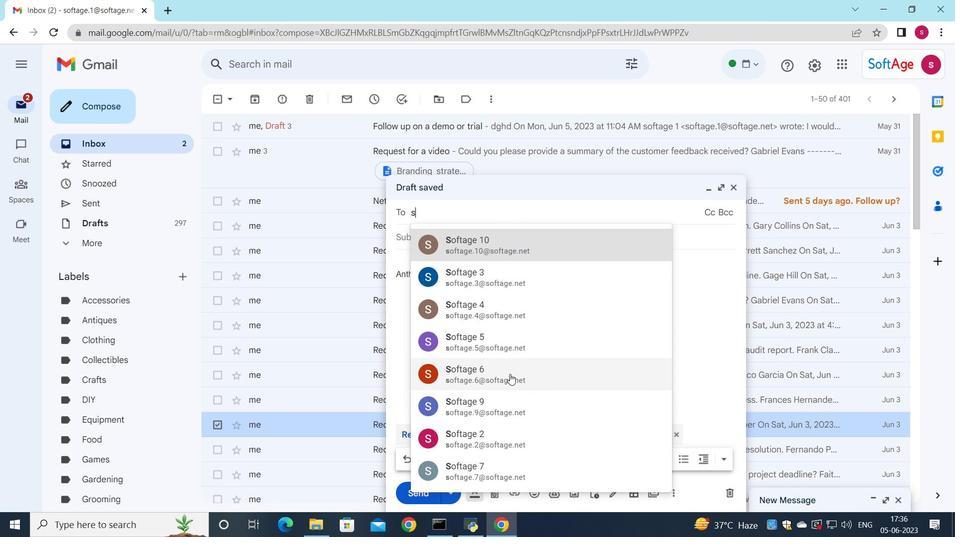 
Action: Mouse pressed left at (510, 370)
Screenshot: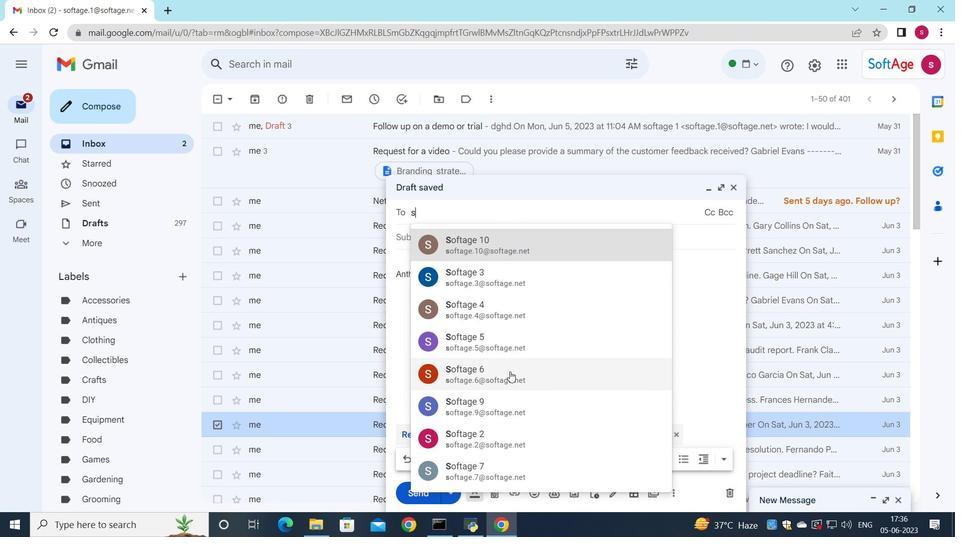 
Action: Mouse moved to (431, 257)
Screenshot: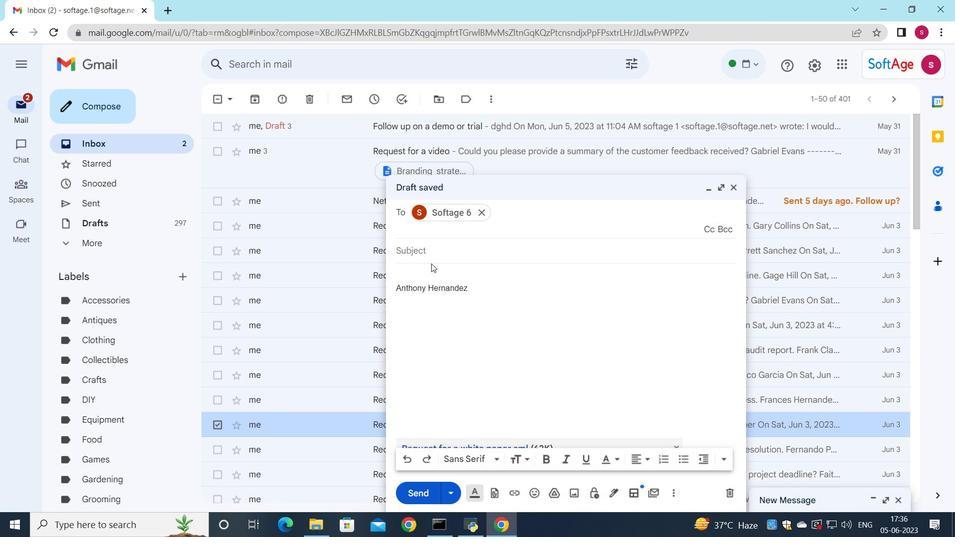 
Action: Mouse pressed left at (431, 257)
Screenshot: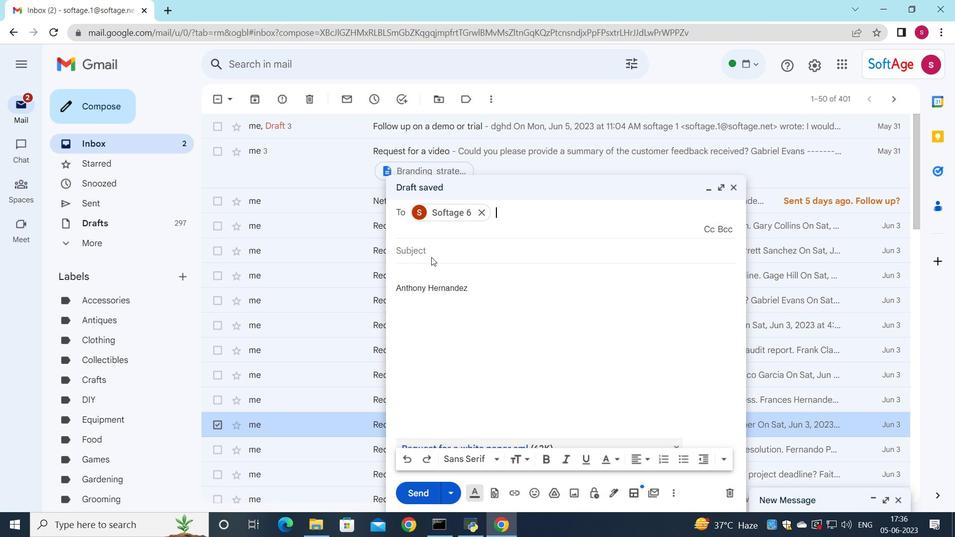 
Action: Key pressed <Key.shift>Networking<Key.space>opporti<Key.backspace>unity
Screenshot: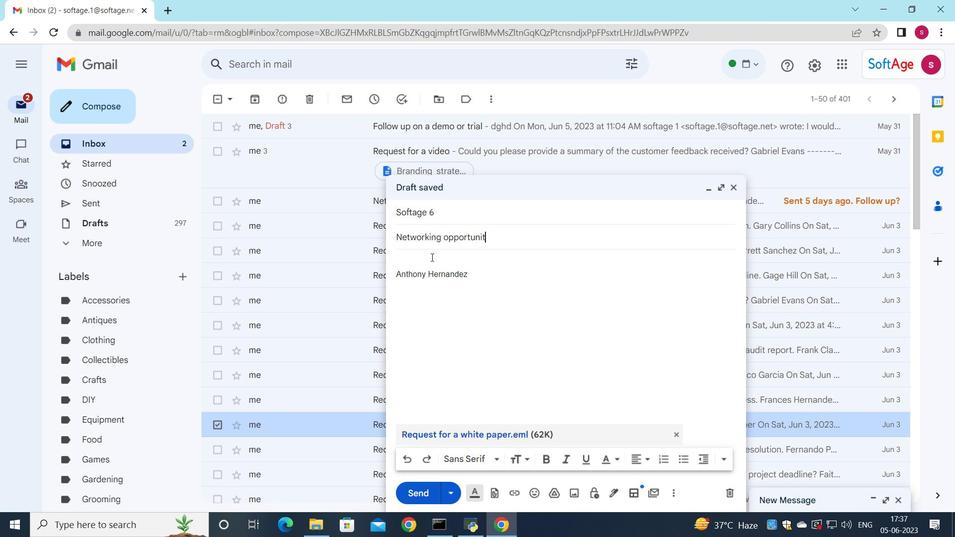 
Action: Mouse pressed left at (431, 257)
Screenshot: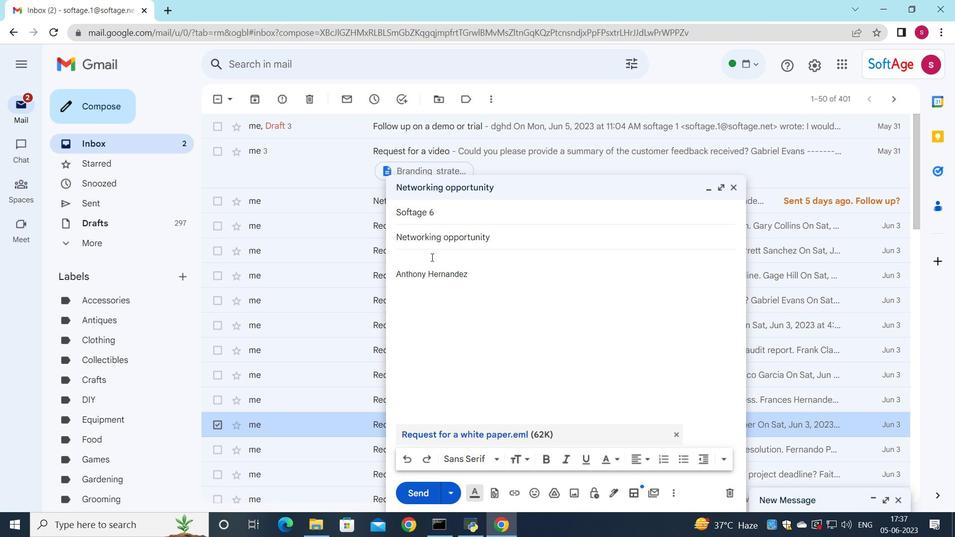 
Action: Key pressed <Key.shift>Can<Key.space>you<Key.space>provide<Key.space>an<Key.space>update<Key.space>on<Key.space>the<Key.space>status<Key.space>the<Key.space><Key.shift>IT<Key.space>system<Key.space>upgrade<Key.space>project
Screenshot: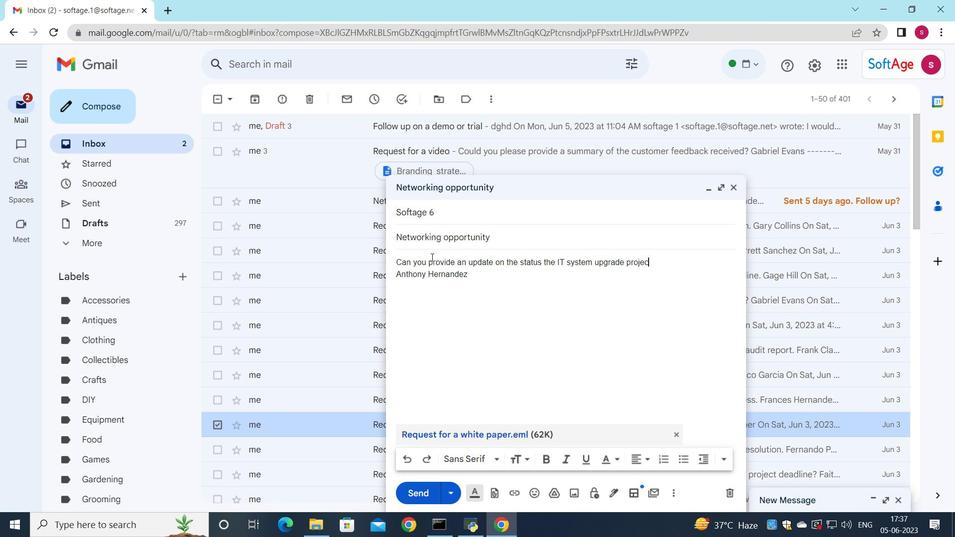 
Action: Mouse moved to (508, 314)
Screenshot: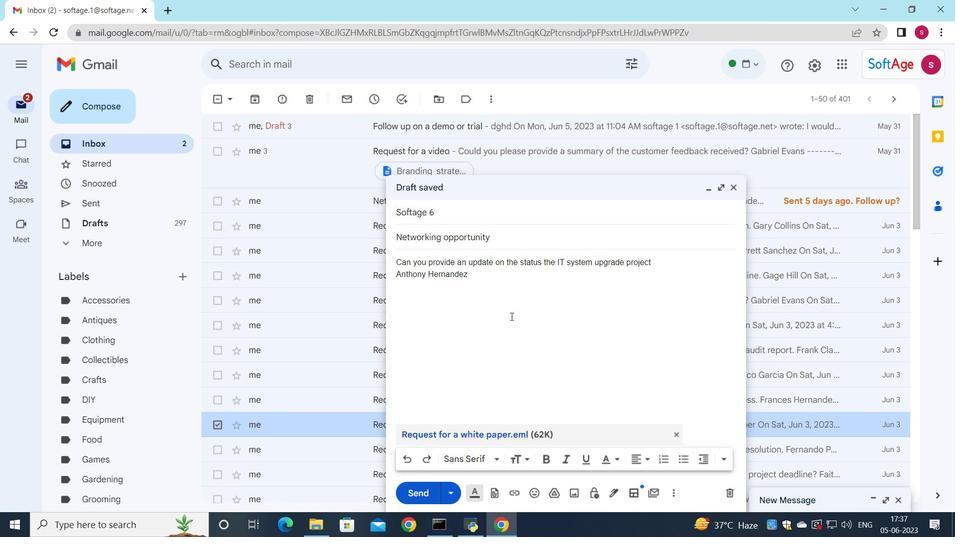 
Action: Key pressed <Key.shift_r>?
Screenshot: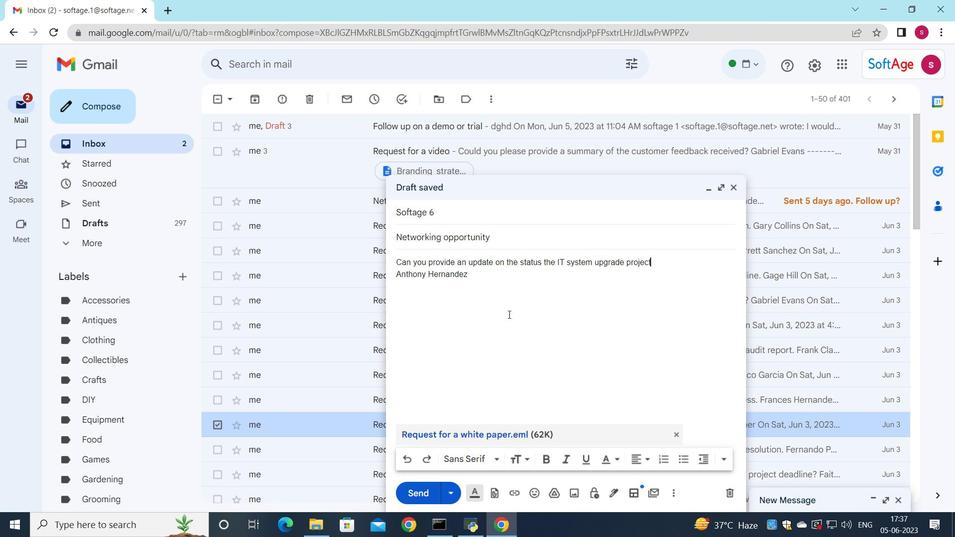 
Action: Mouse moved to (415, 494)
Screenshot: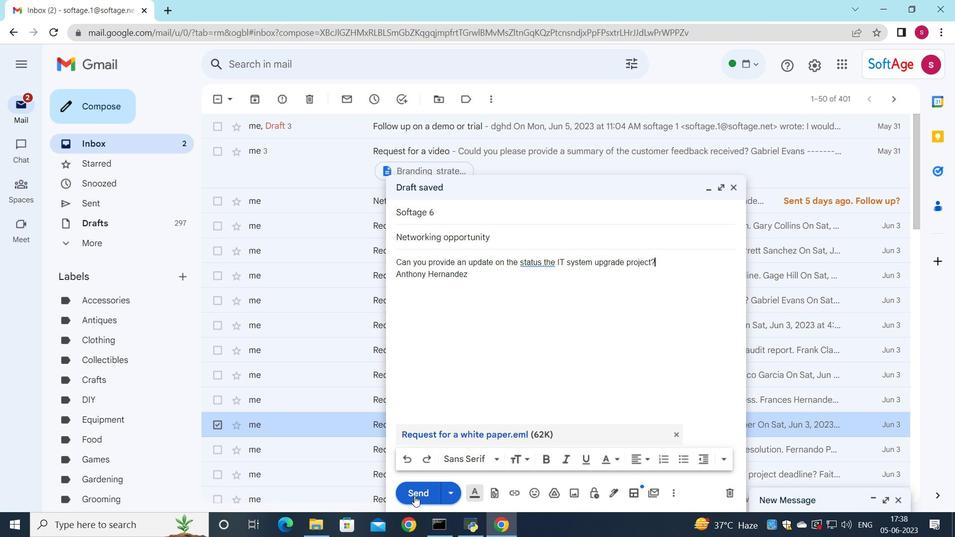 
Action: Mouse pressed left at (415, 494)
Screenshot: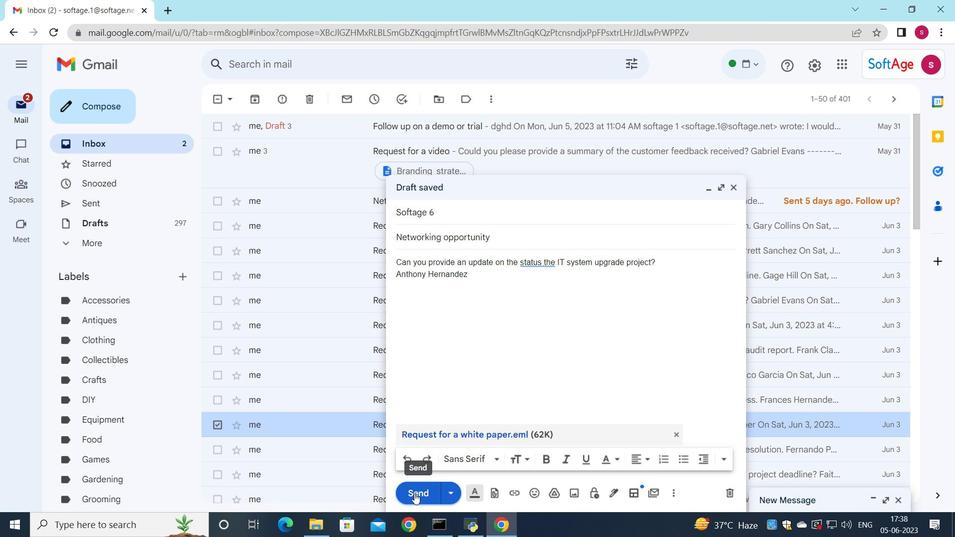 
Action: Mouse moved to (732, 343)
Screenshot: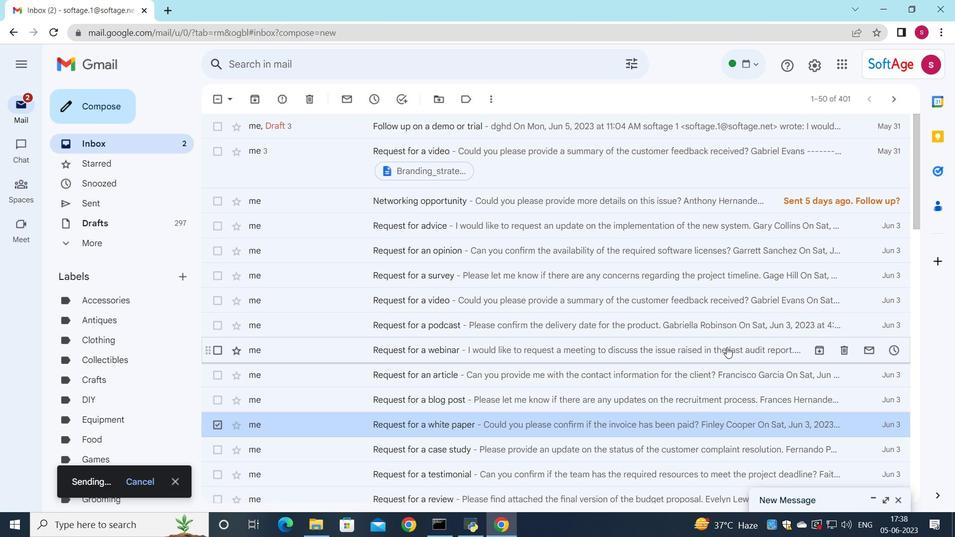 
